 Task: Look for space in São Bento, Brazil from 4th September, 2023 to 10th September, 2023 for 1 adult in price range Rs.9000 to Rs.17000. Place can be private room with 1  bedroom having 1 bed and 1 bathroom. Property type can be hotel. Booking option can be shelf check-in. Required host language is Spanish.
Action: Mouse moved to (624, 115)
Screenshot: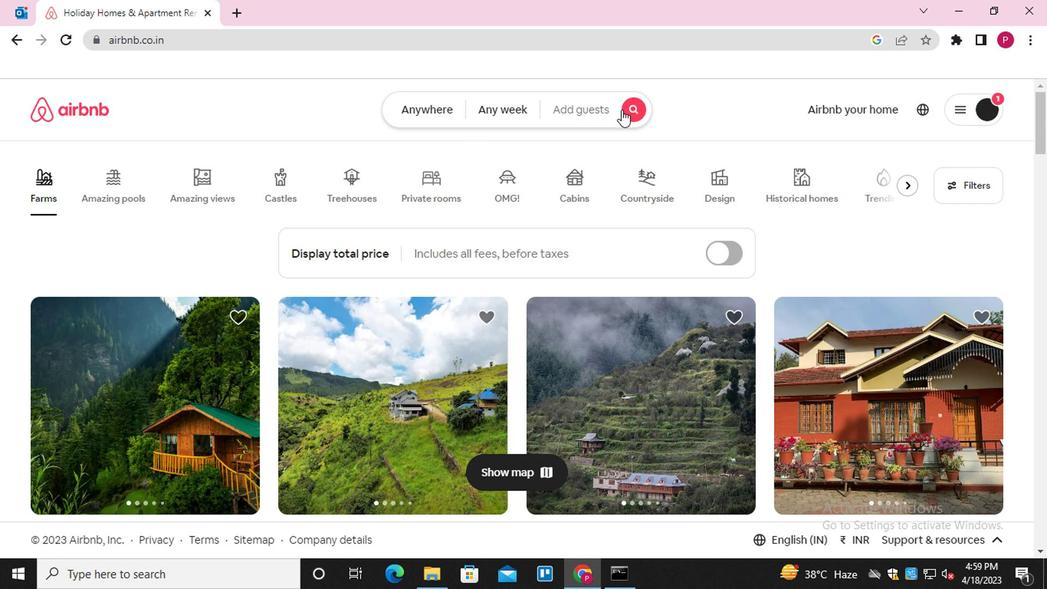 
Action: Mouse pressed left at (624, 115)
Screenshot: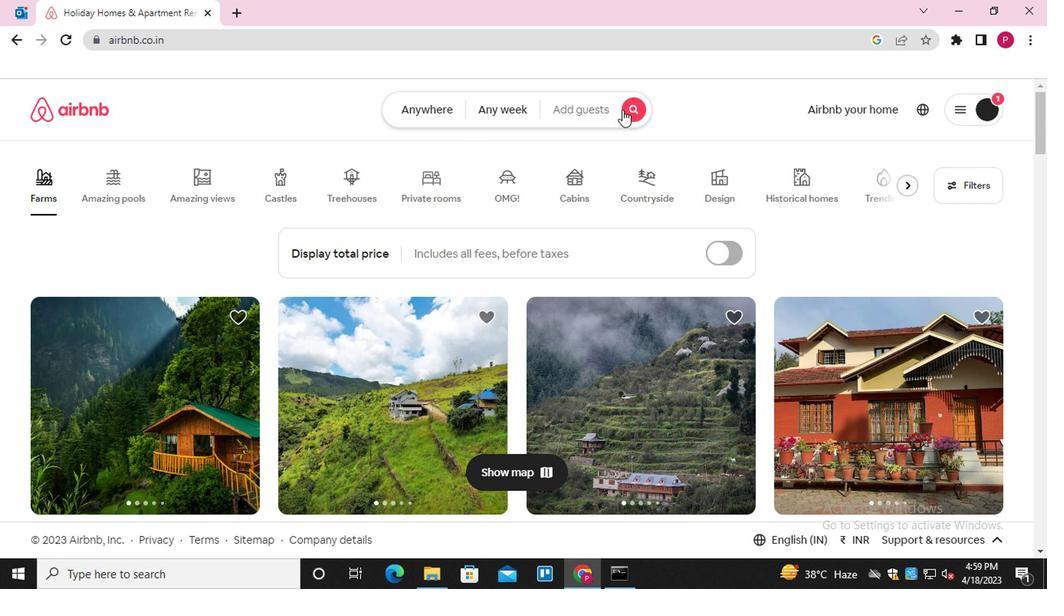 
Action: Mouse moved to (330, 181)
Screenshot: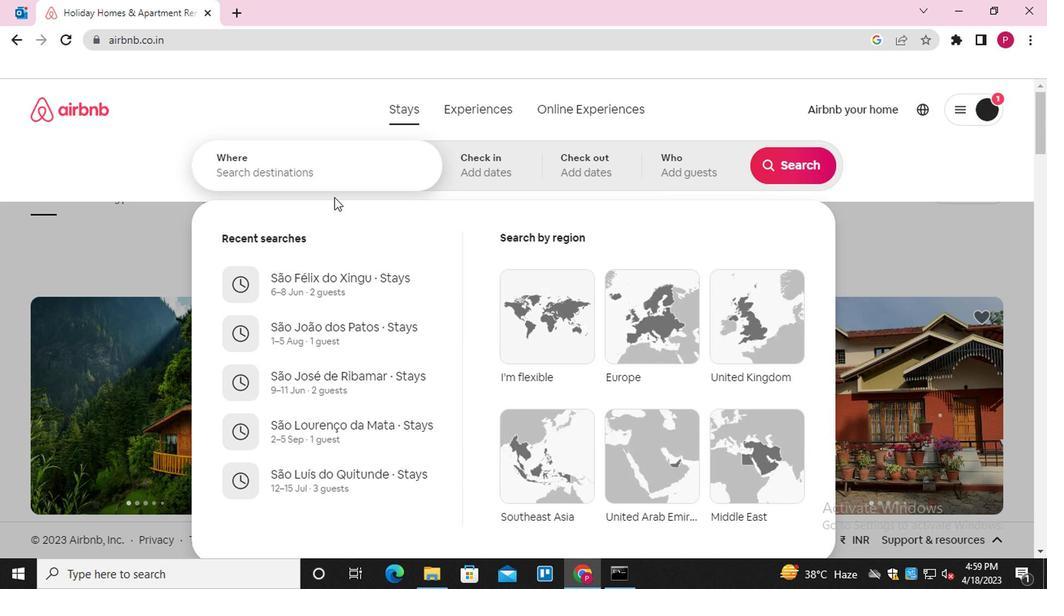 
Action: Mouse pressed left at (330, 181)
Screenshot: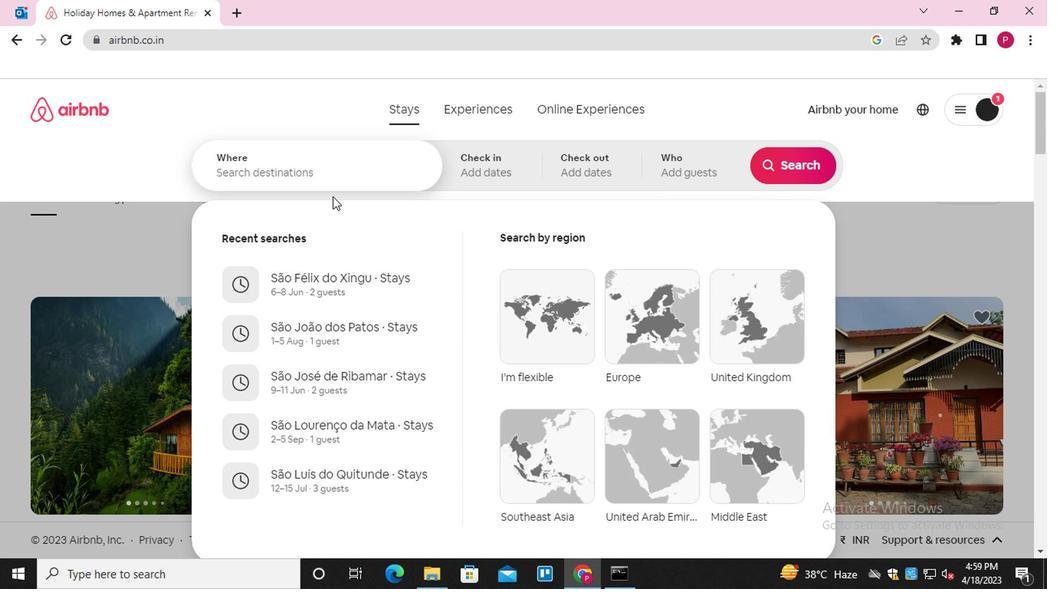 
Action: Mouse moved to (329, 183)
Screenshot: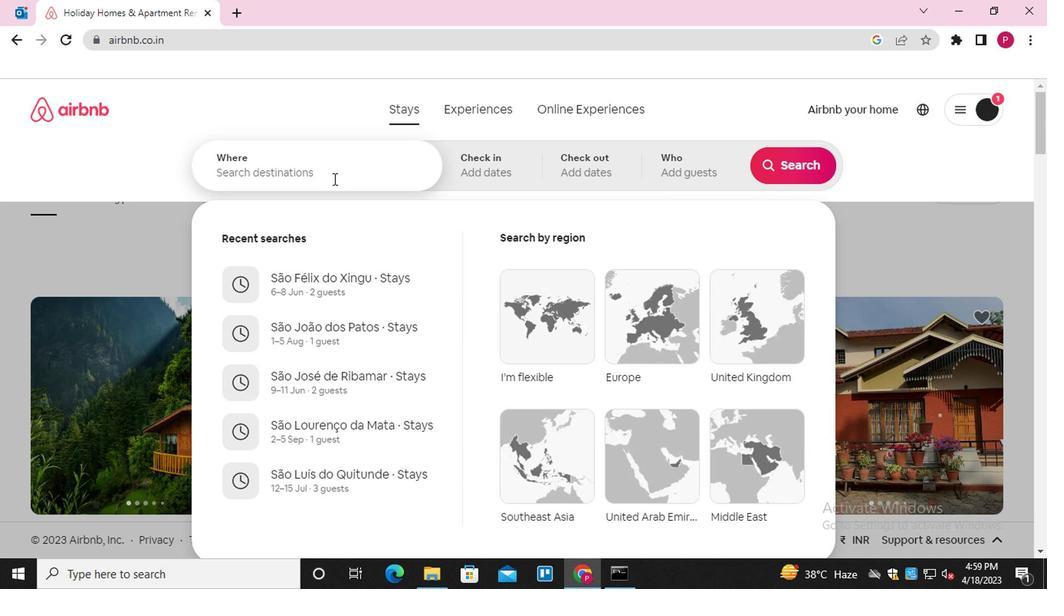 
Action: Key pressed <Key.shift>SAO<Key.space><Key.shift>BENTO
Screenshot: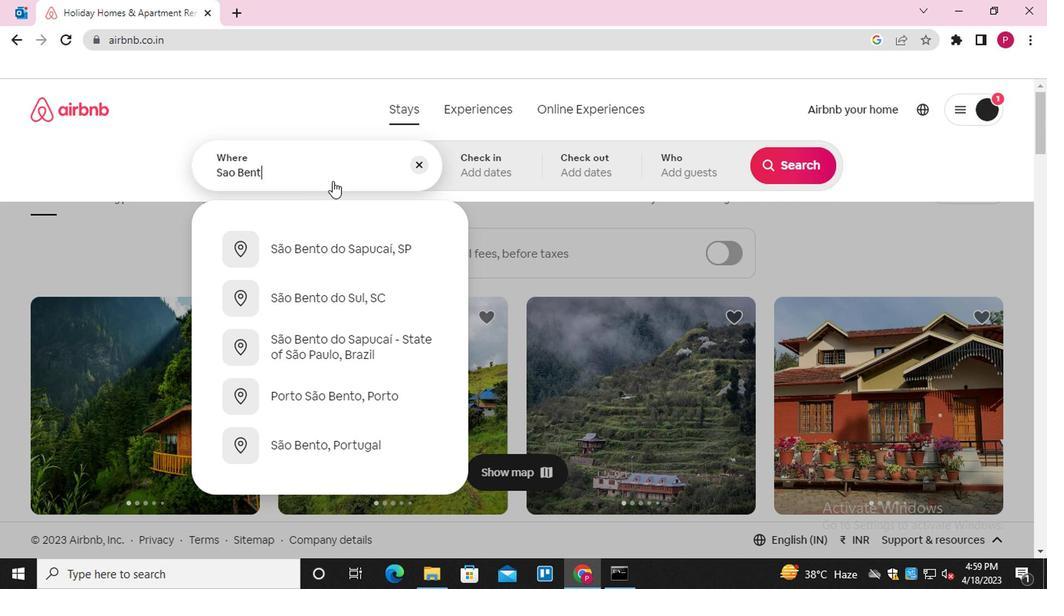 
Action: Mouse moved to (316, 229)
Screenshot: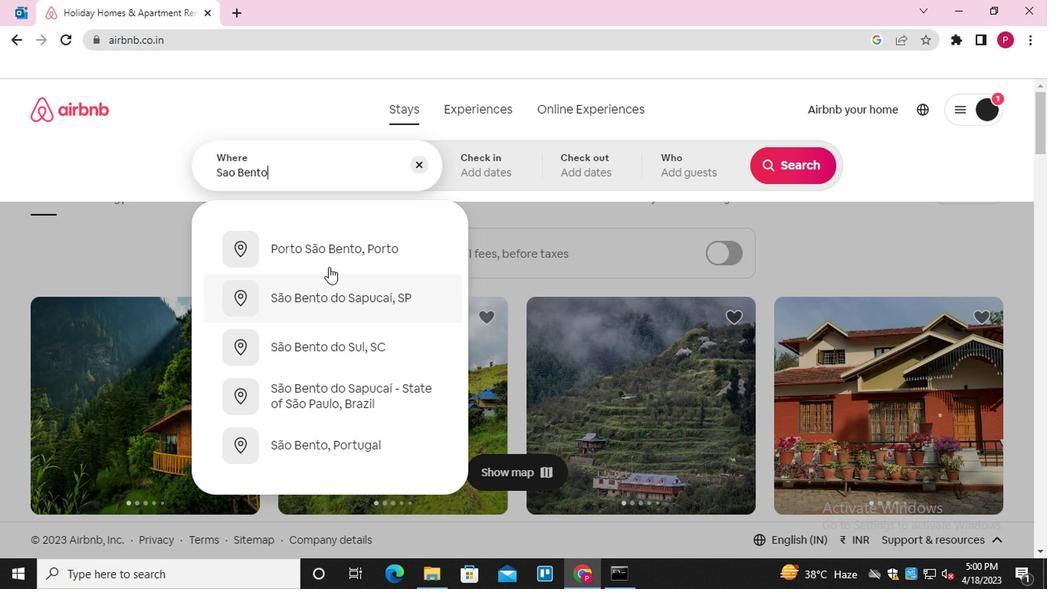 
Action: Key pressed ,<Key.shift>BRAZIL<Key.enter>
Screenshot: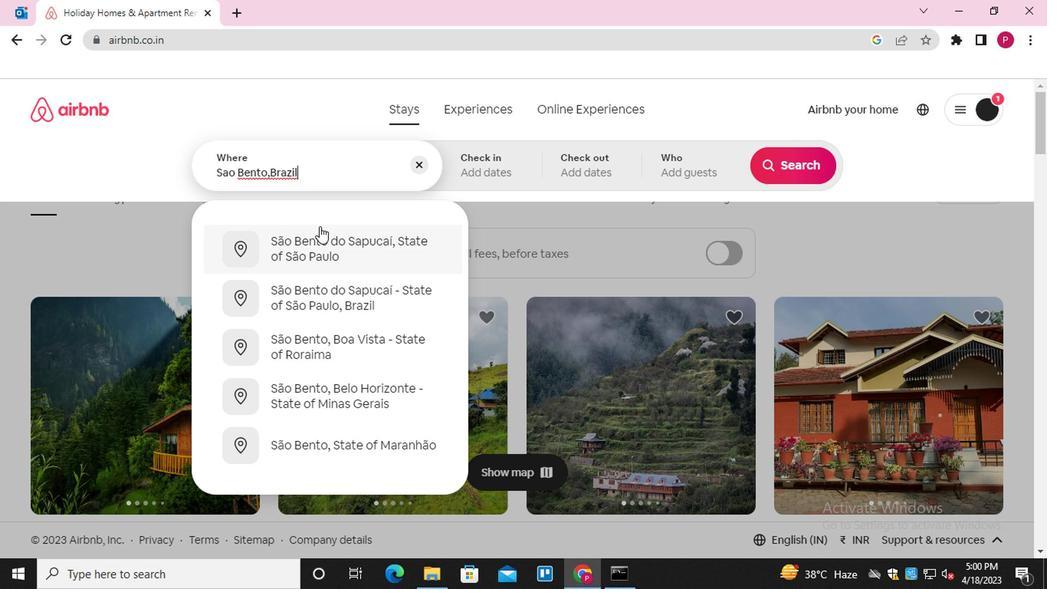 
Action: Mouse moved to (777, 284)
Screenshot: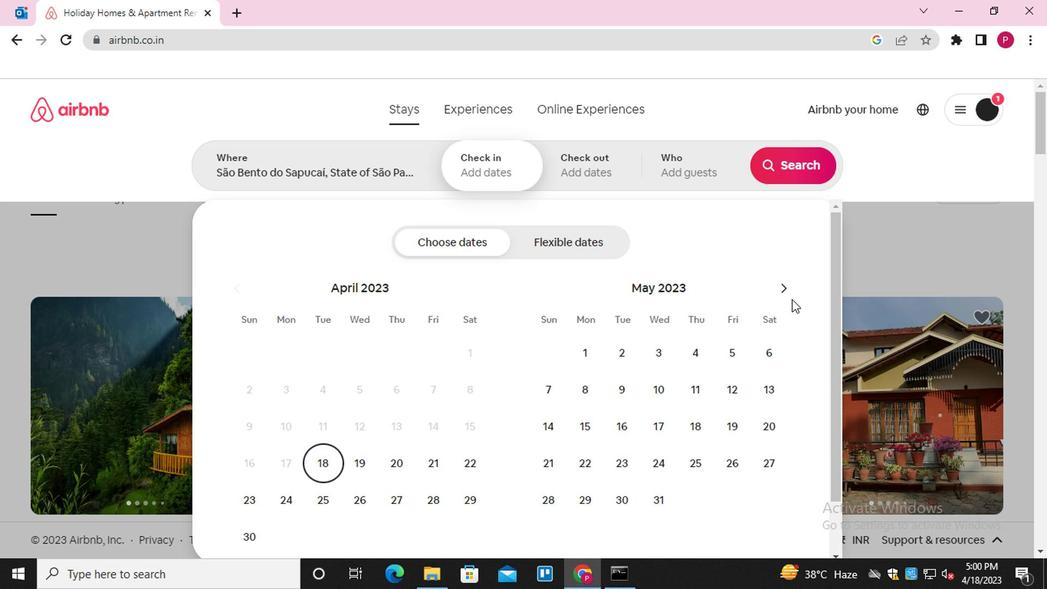 
Action: Mouse pressed left at (777, 284)
Screenshot: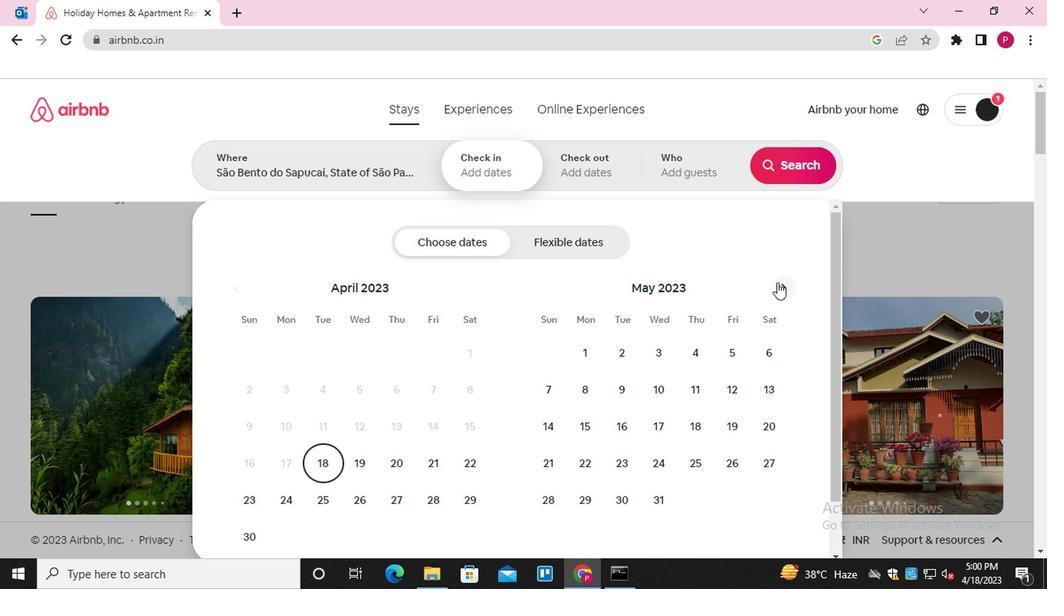
Action: Mouse pressed left at (777, 284)
Screenshot: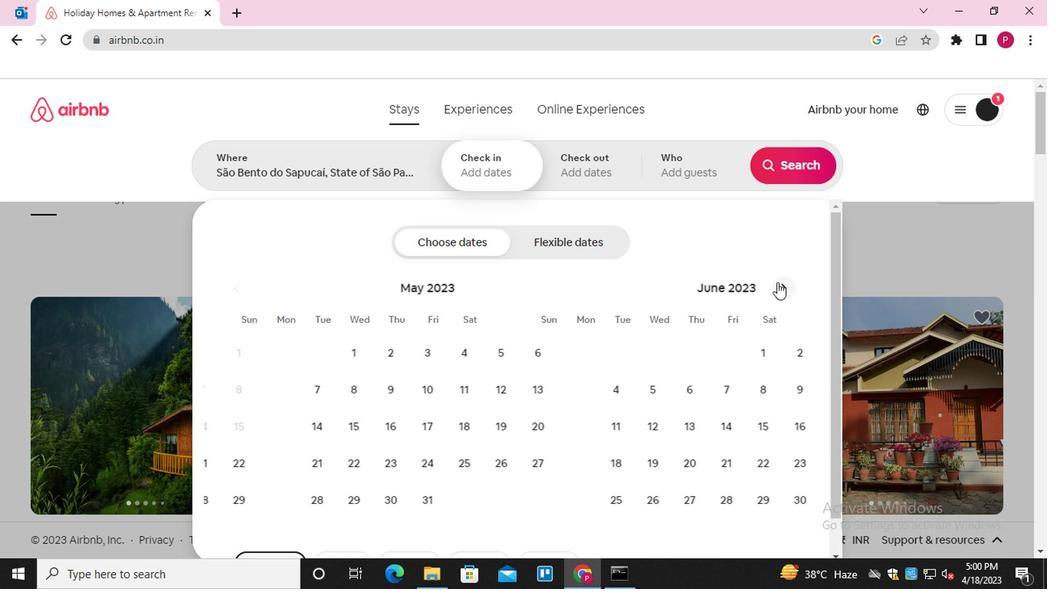 
Action: Mouse pressed left at (777, 284)
Screenshot: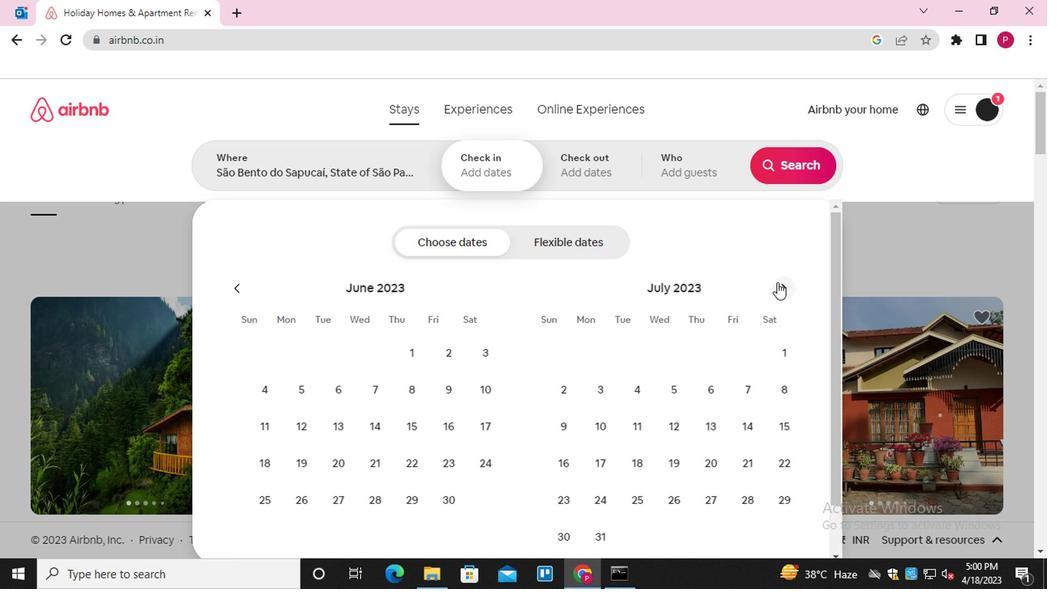 
Action: Mouse pressed left at (777, 284)
Screenshot: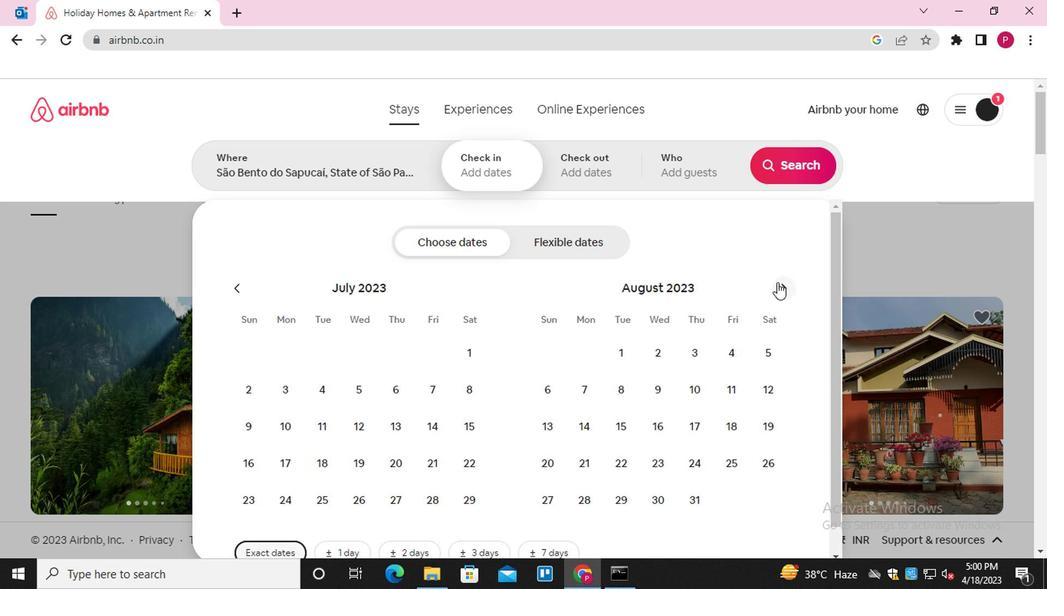 
Action: Mouse moved to (591, 388)
Screenshot: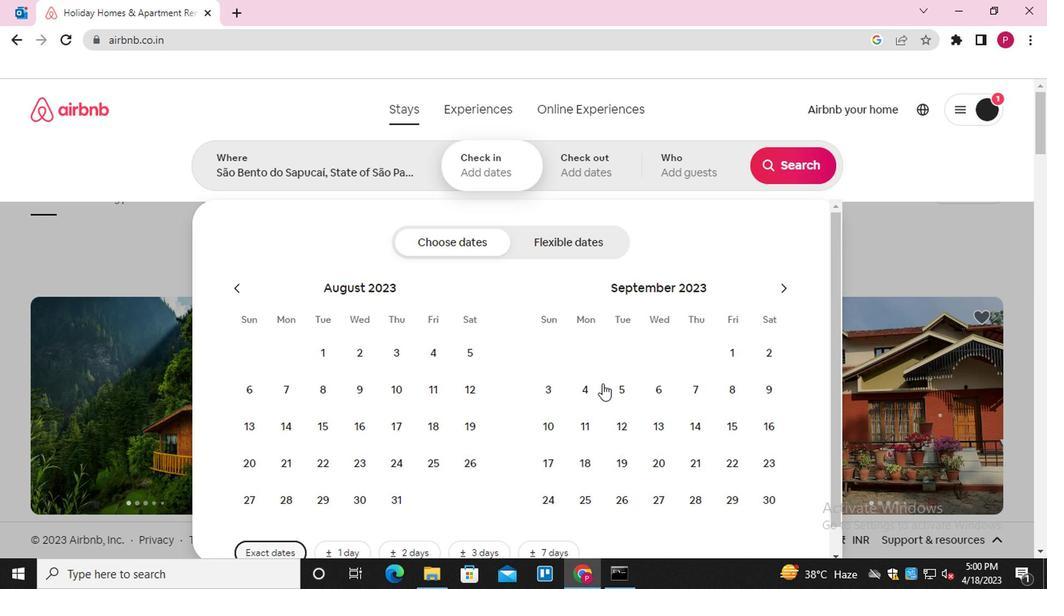 
Action: Mouse pressed left at (591, 388)
Screenshot: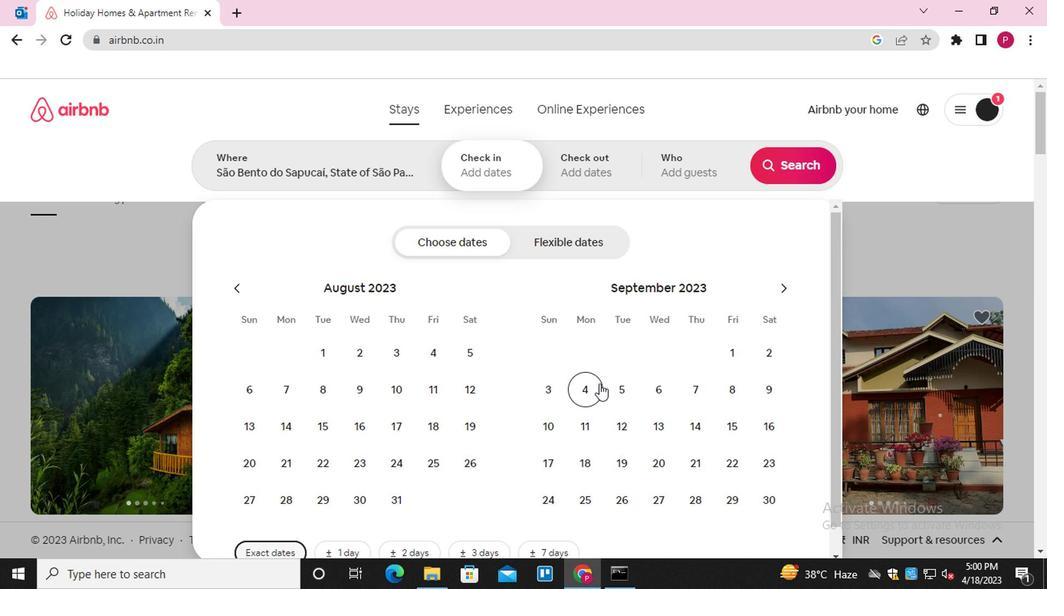 
Action: Mouse moved to (546, 413)
Screenshot: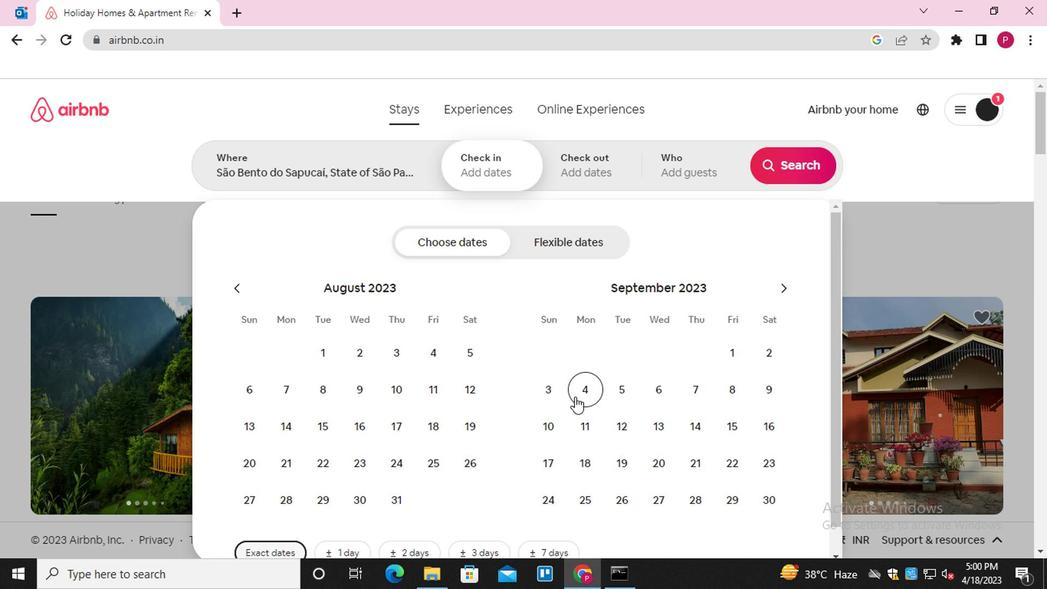 
Action: Mouse pressed left at (546, 413)
Screenshot: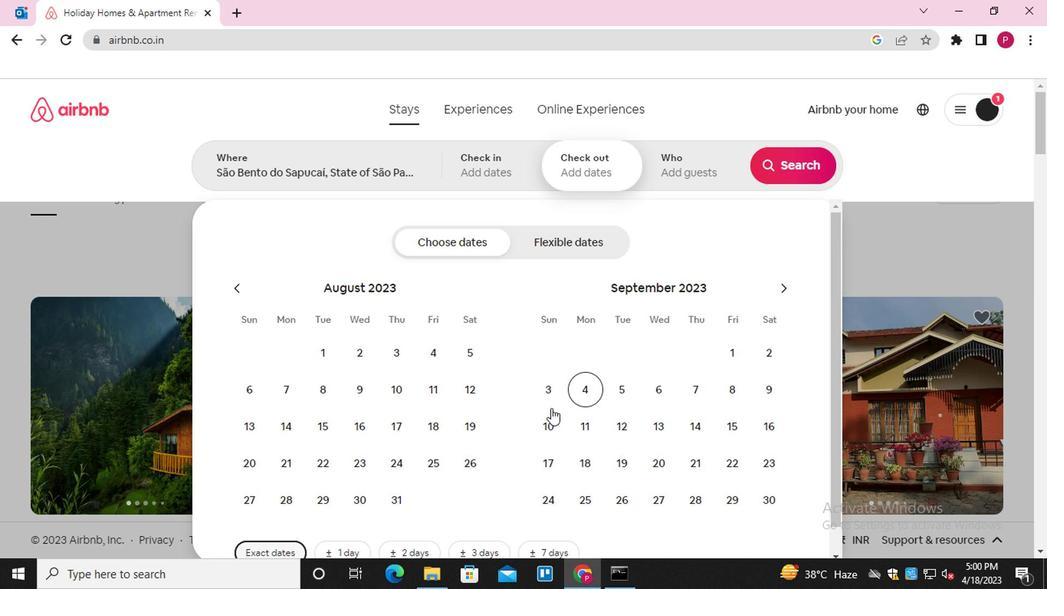 
Action: Mouse moved to (675, 167)
Screenshot: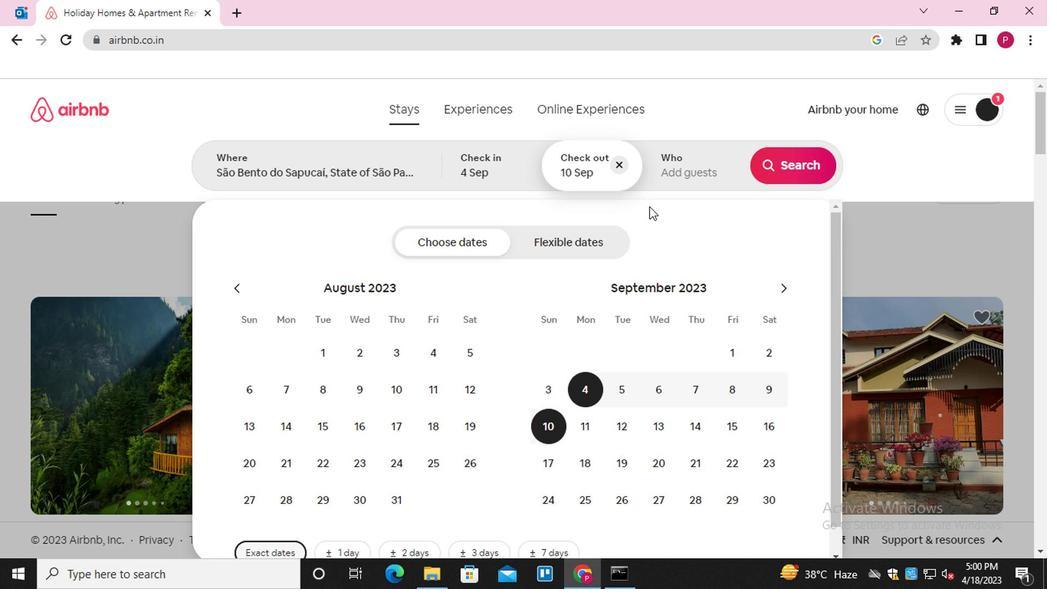 
Action: Mouse pressed left at (675, 167)
Screenshot: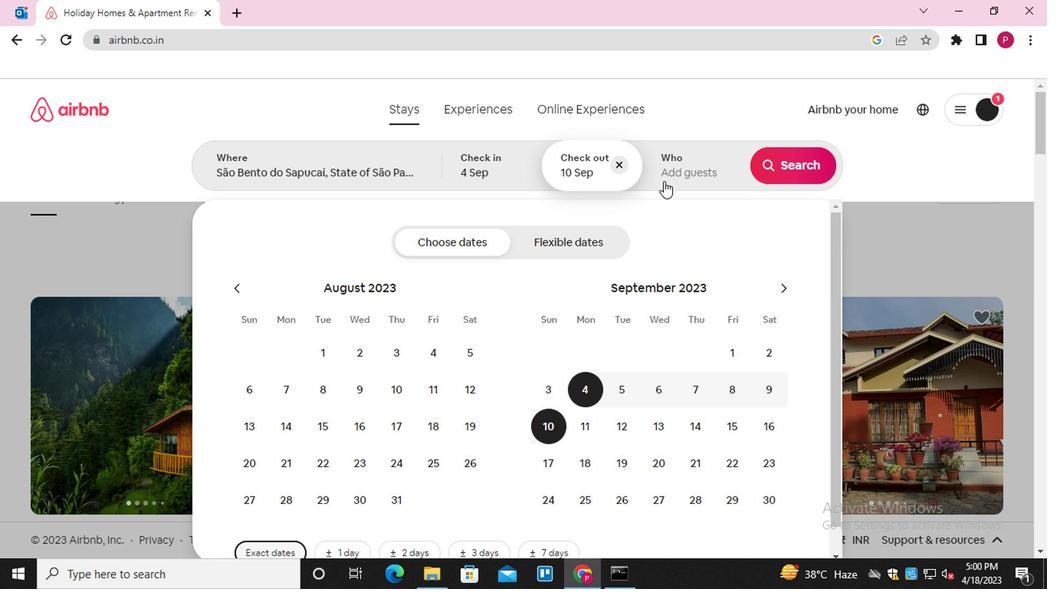 
Action: Mouse moved to (796, 258)
Screenshot: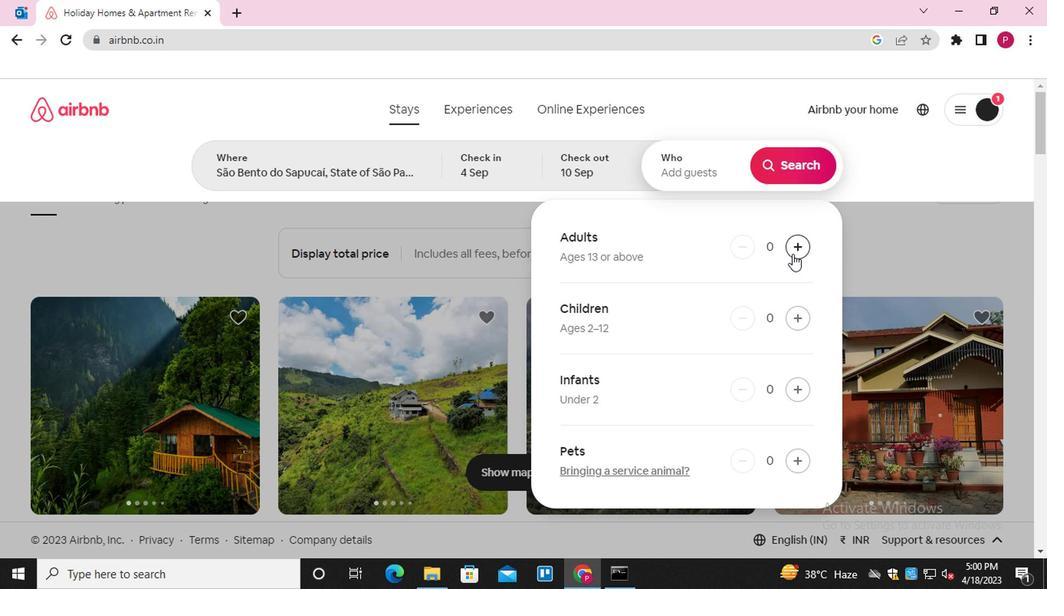 
Action: Mouse pressed left at (796, 258)
Screenshot: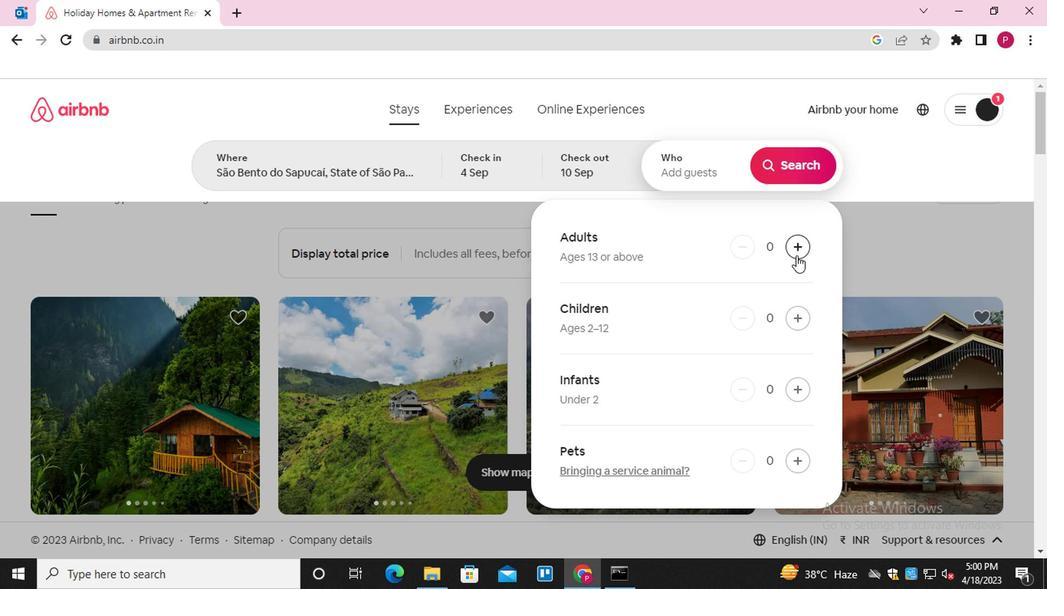 
Action: Mouse moved to (803, 167)
Screenshot: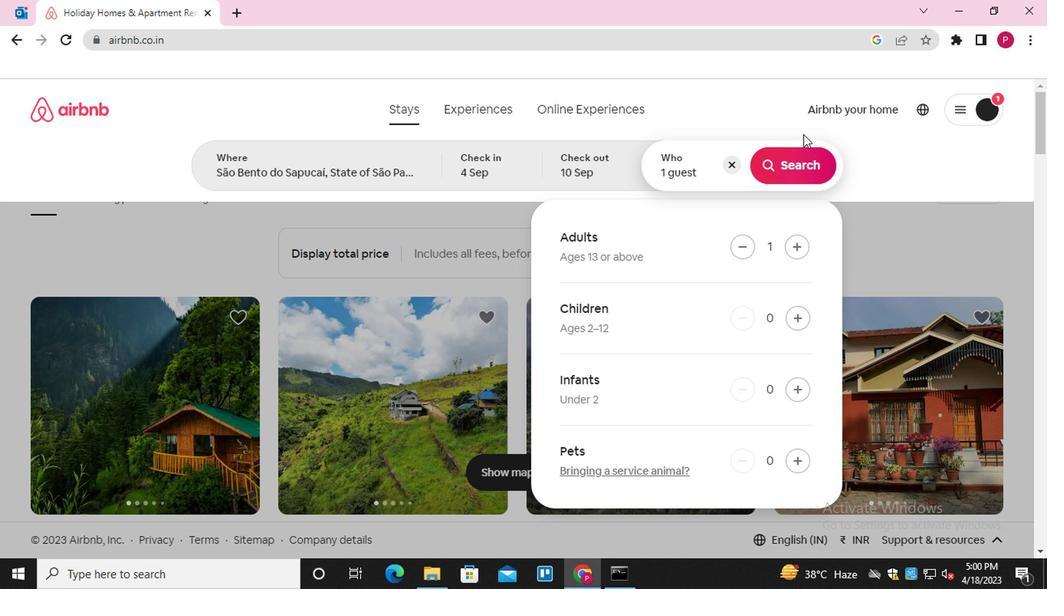 
Action: Mouse pressed left at (803, 167)
Screenshot: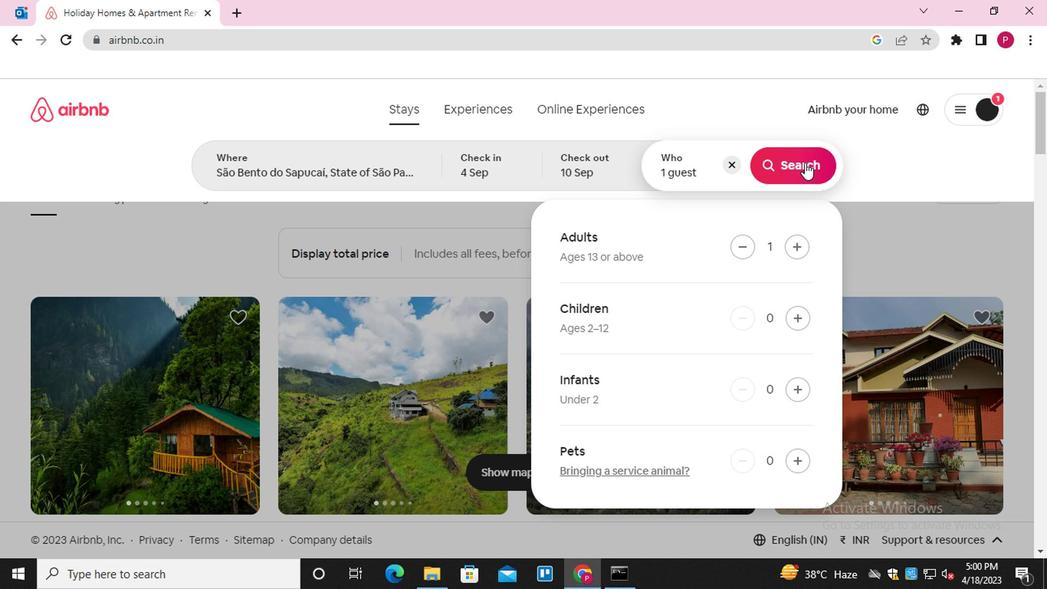 
Action: Mouse moved to (962, 171)
Screenshot: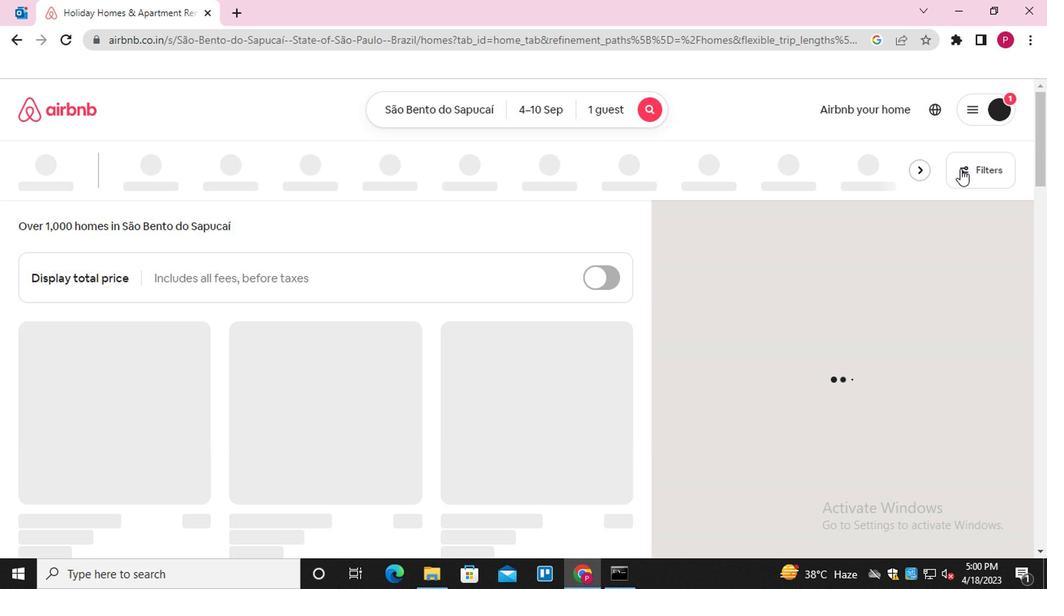 
Action: Mouse pressed left at (962, 171)
Screenshot: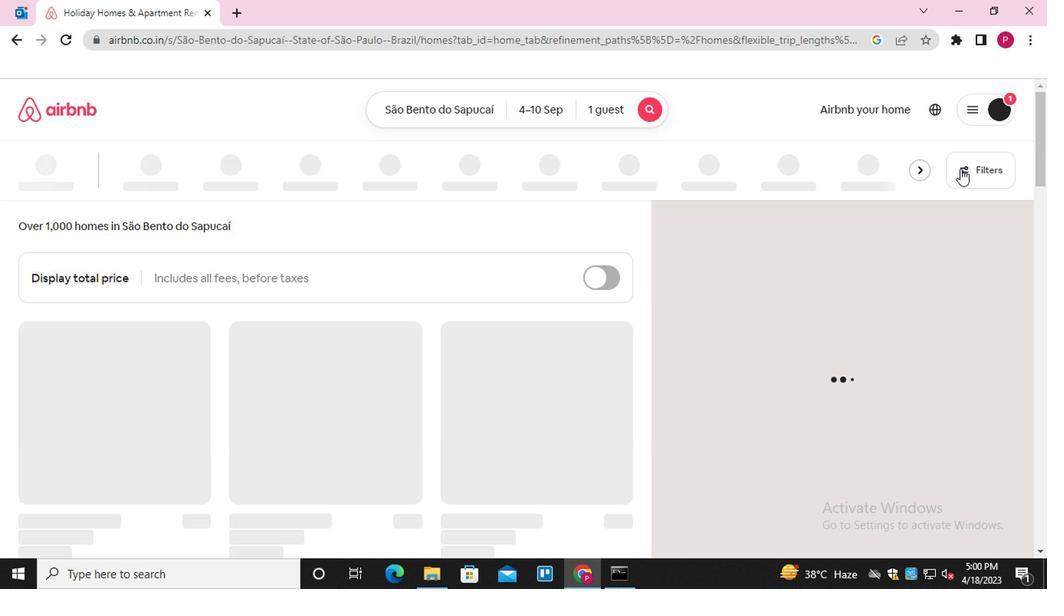 
Action: Mouse moved to (320, 364)
Screenshot: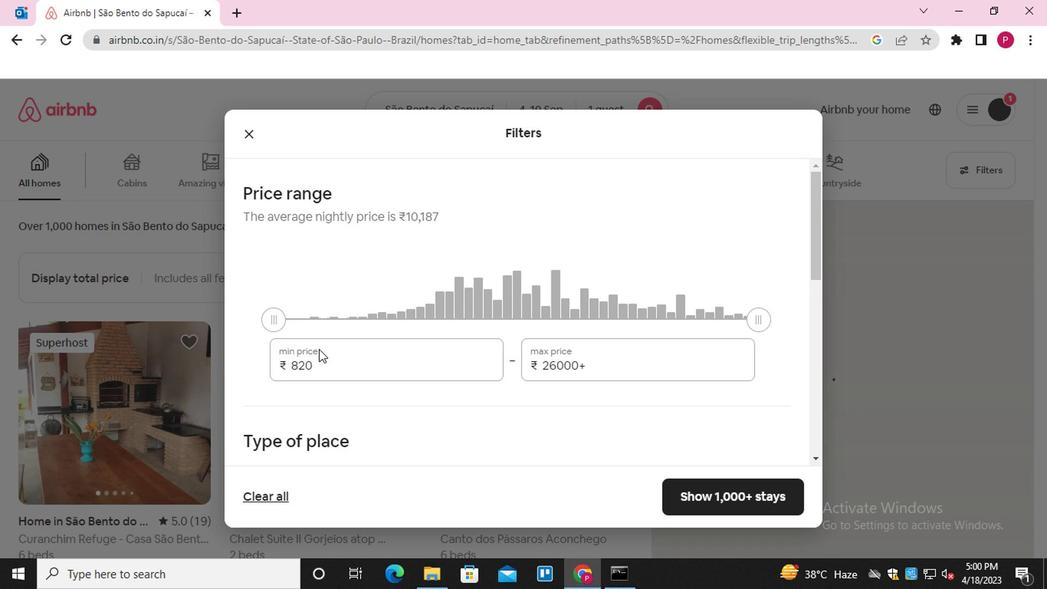 
Action: Mouse pressed left at (320, 364)
Screenshot: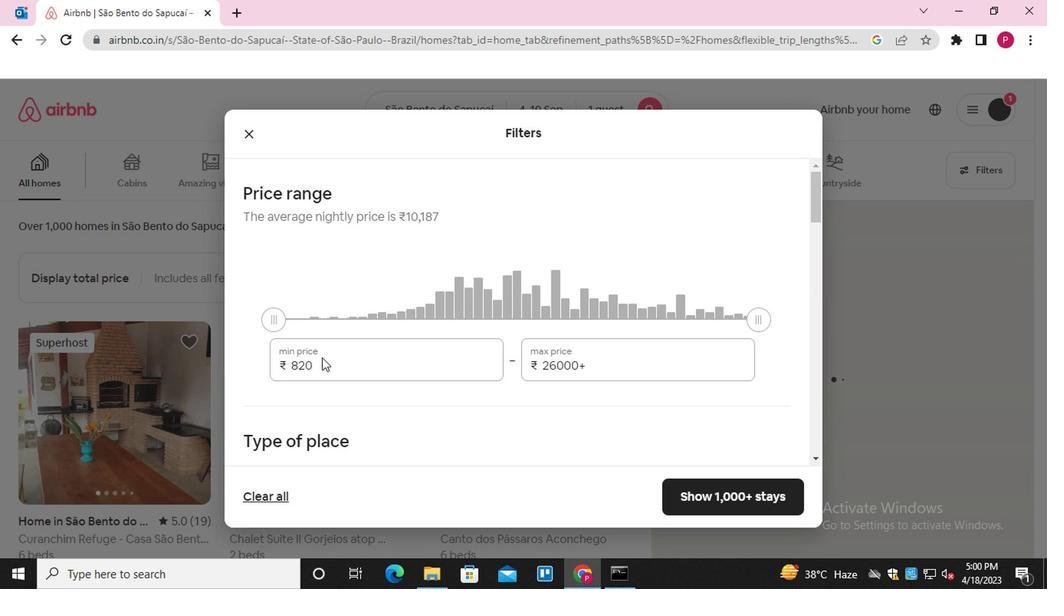 
Action: Mouse pressed left at (320, 364)
Screenshot: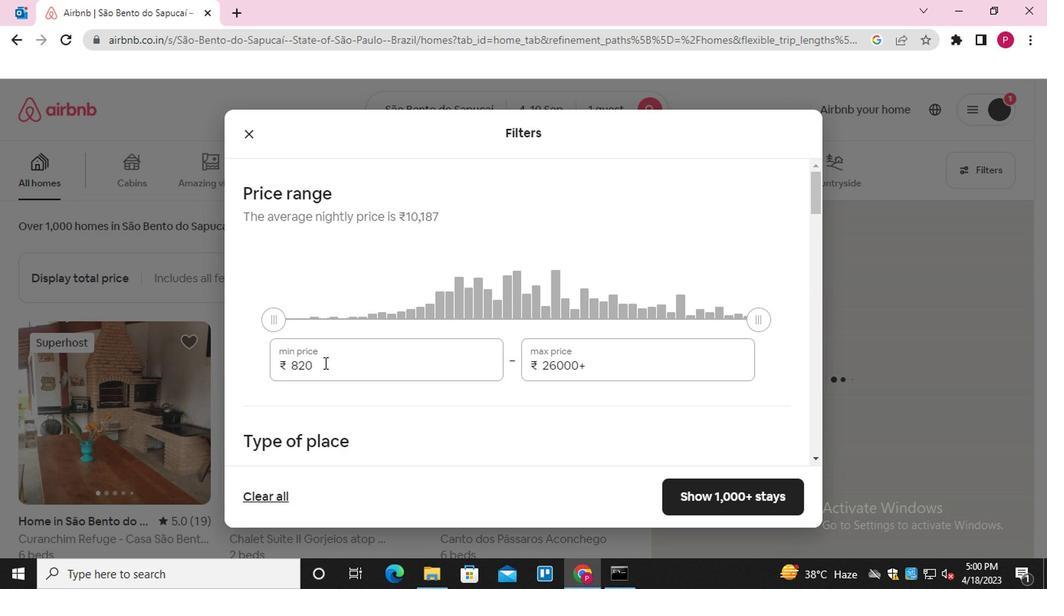 
Action: Key pressed 9
Screenshot: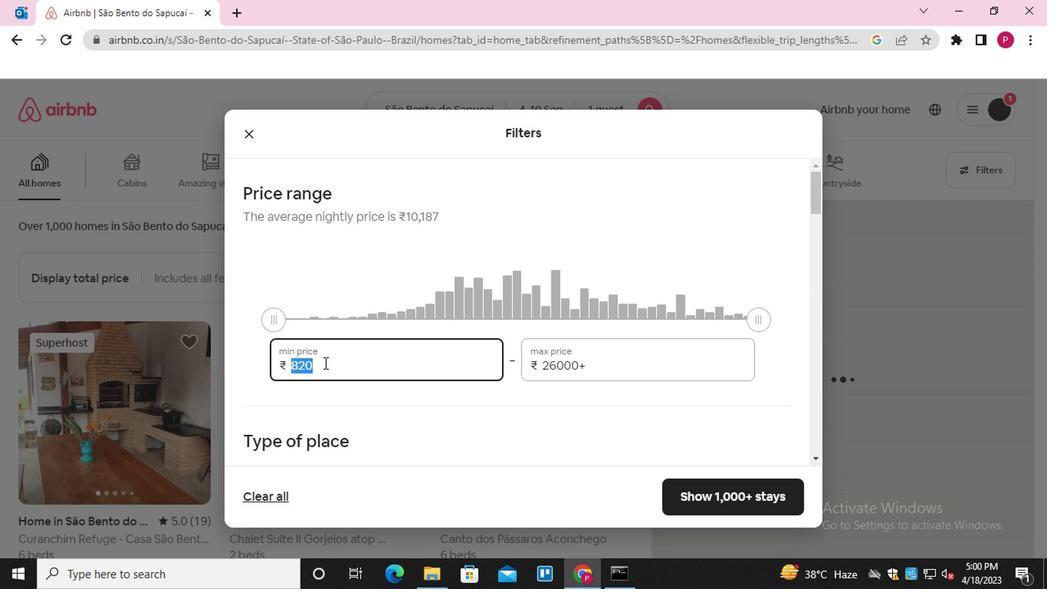 
Action: Mouse moved to (322, 365)
Screenshot: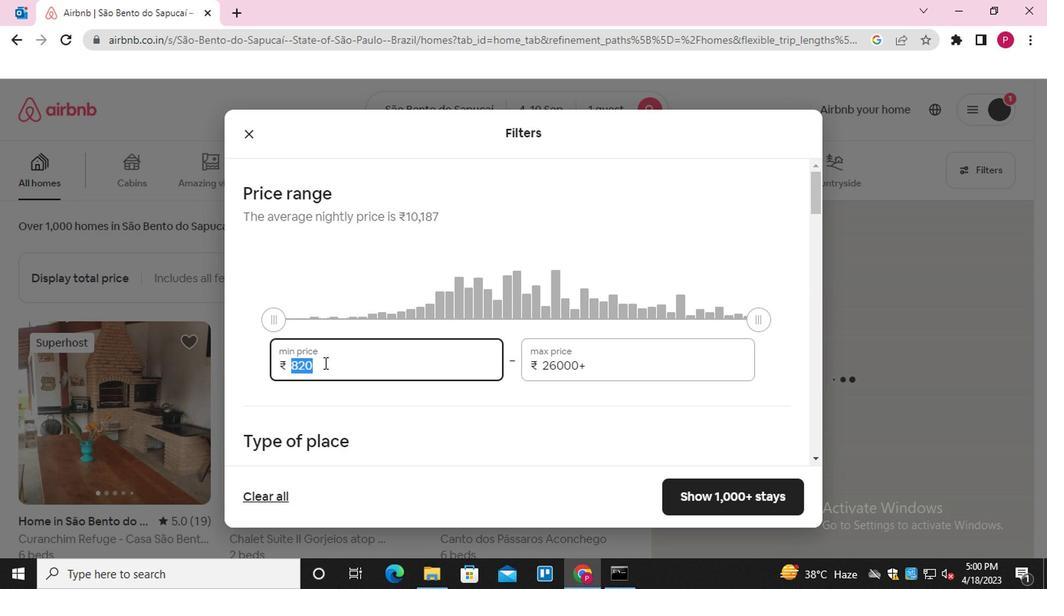 
Action: Key pressed -000<Key.backspace><Key.backspace><Key.backspace><Key.backspace>000<Key.tab>17000
Screenshot: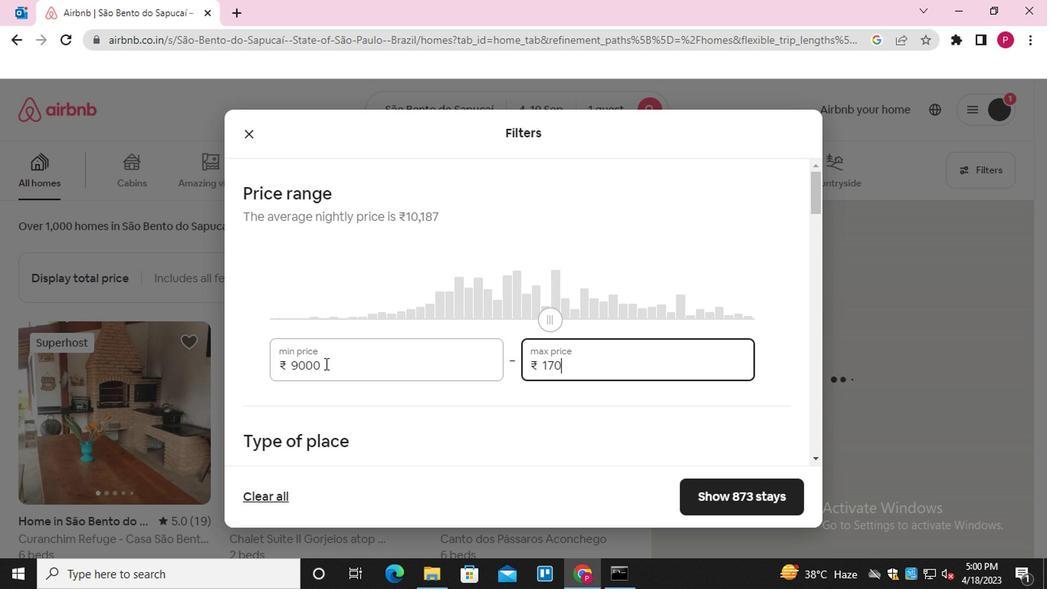 
Action: Mouse moved to (311, 409)
Screenshot: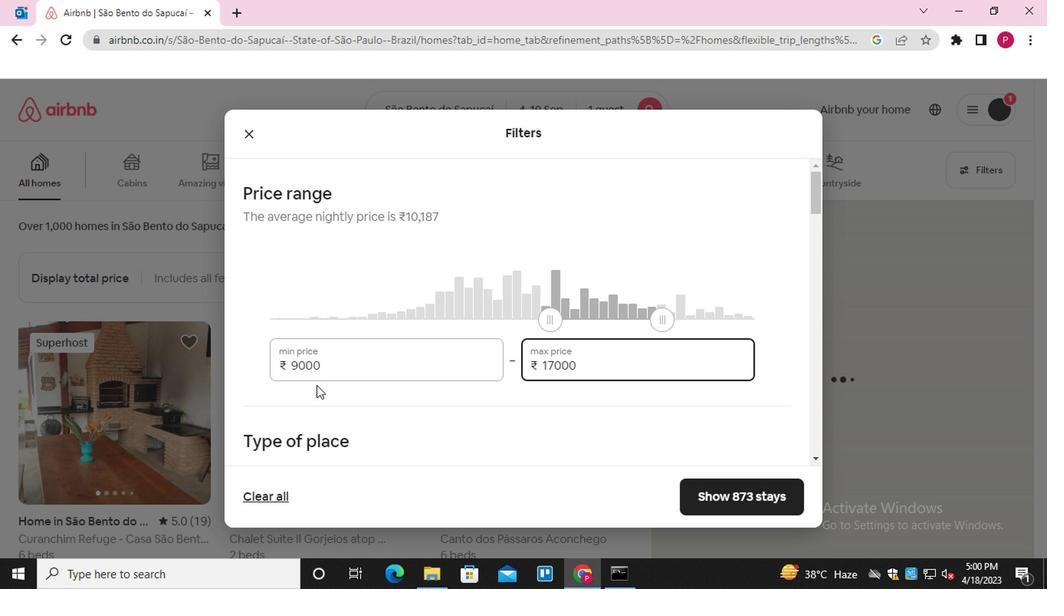 
Action: Mouse scrolled (311, 409) with delta (0, 0)
Screenshot: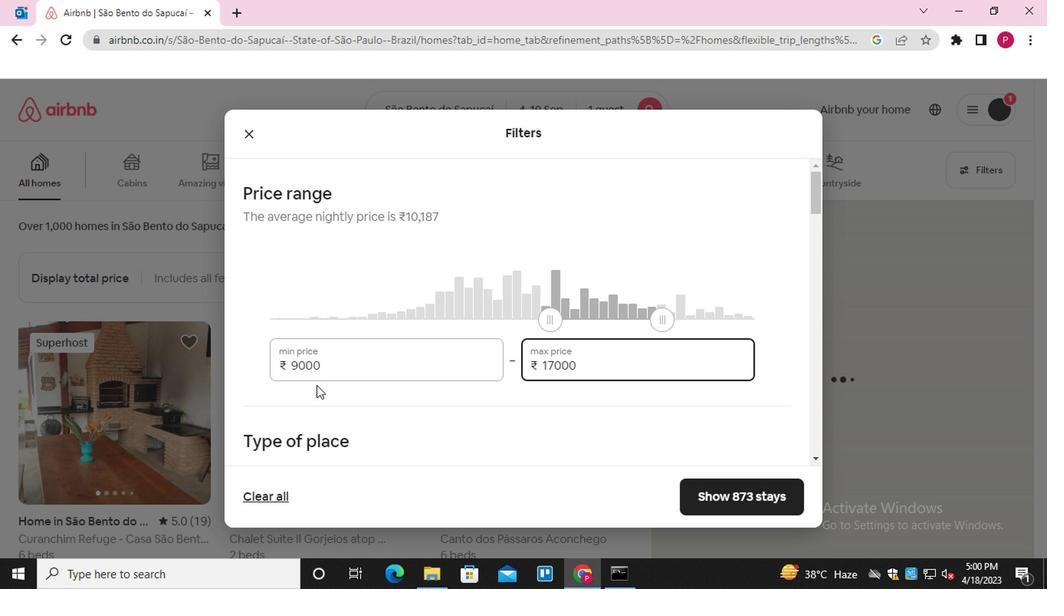 
Action: Mouse scrolled (311, 409) with delta (0, 0)
Screenshot: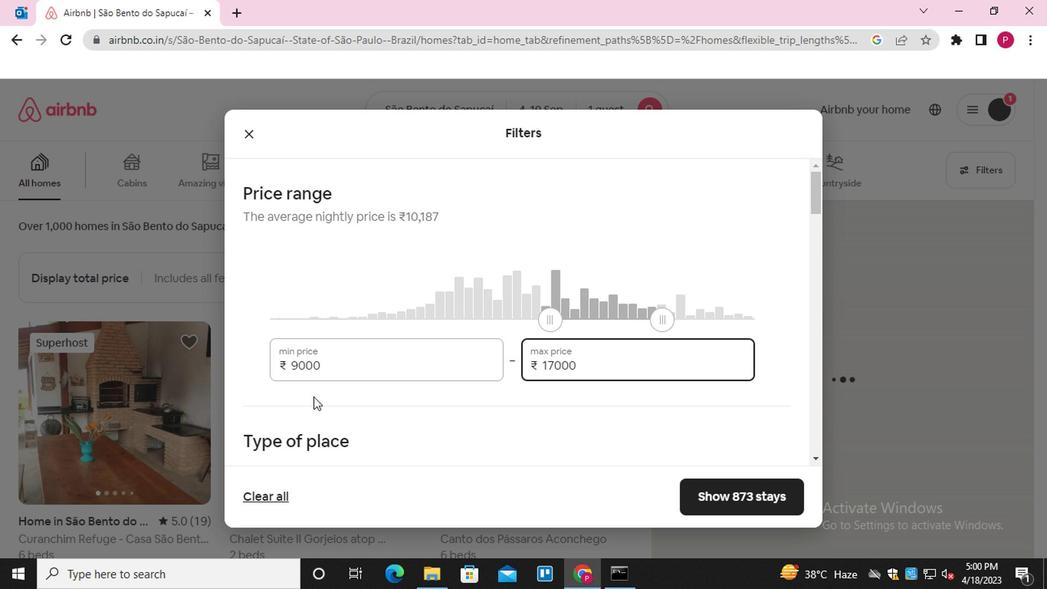 
Action: Mouse scrolled (311, 409) with delta (0, 0)
Screenshot: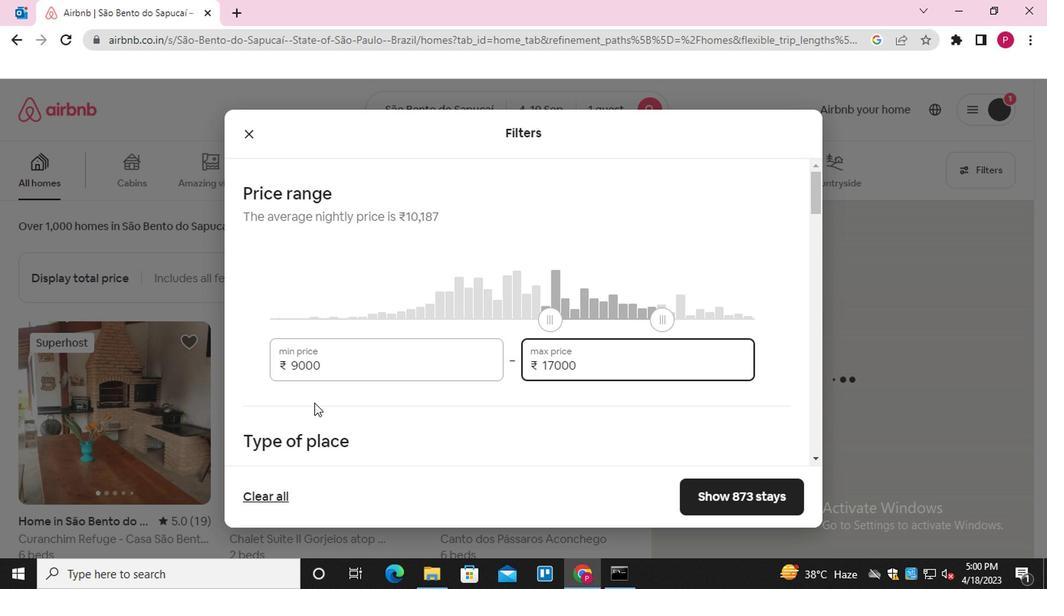 
Action: Mouse moved to (517, 265)
Screenshot: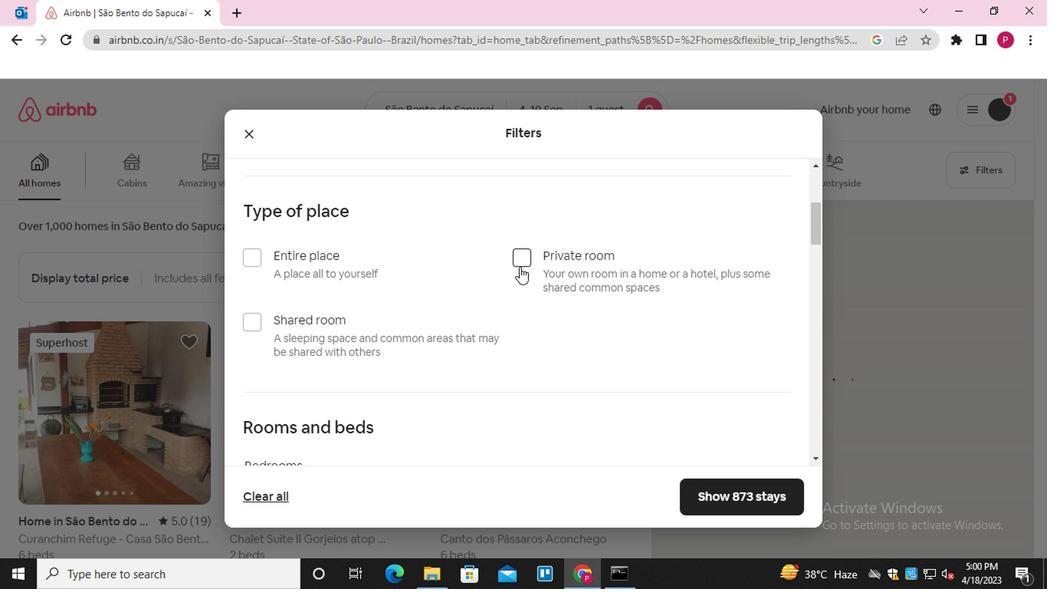 
Action: Mouse pressed left at (517, 265)
Screenshot: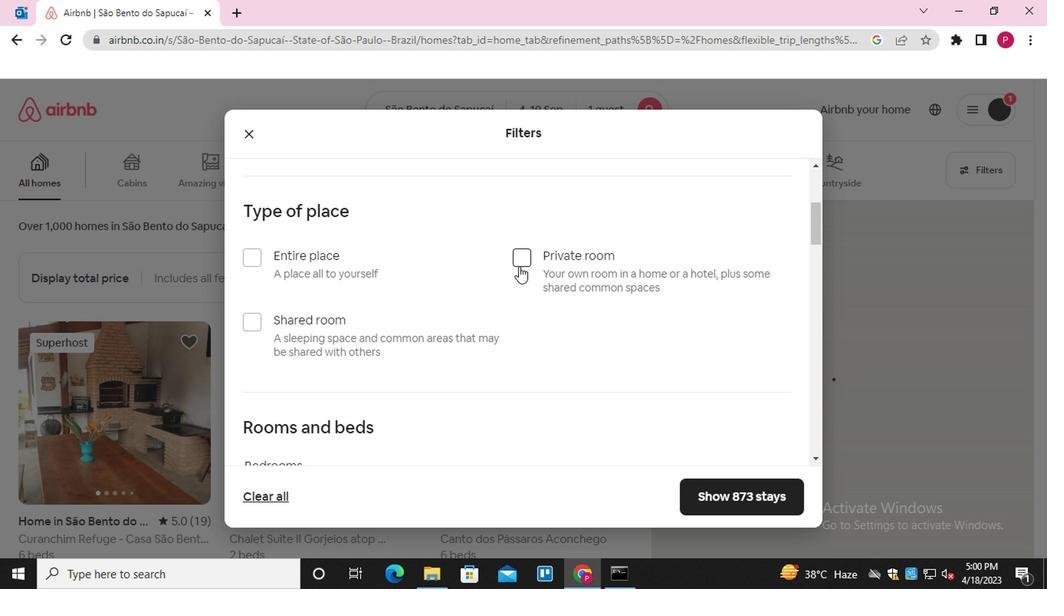 
Action: Mouse moved to (434, 403)
Screenshot: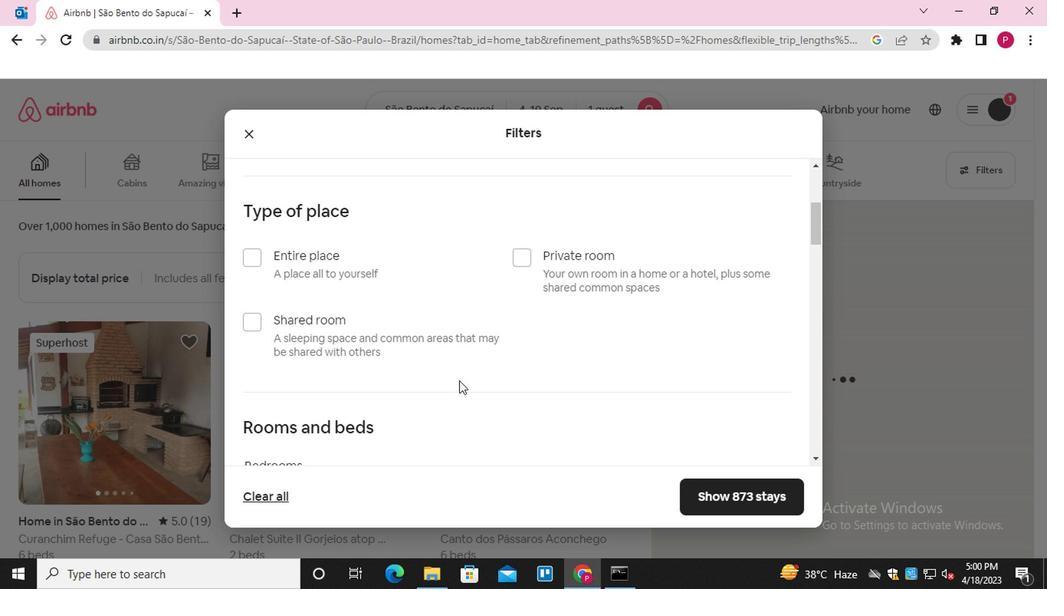 
Action: Mouse scrolled (434, 403) with delta (0, 0)
Screenshot: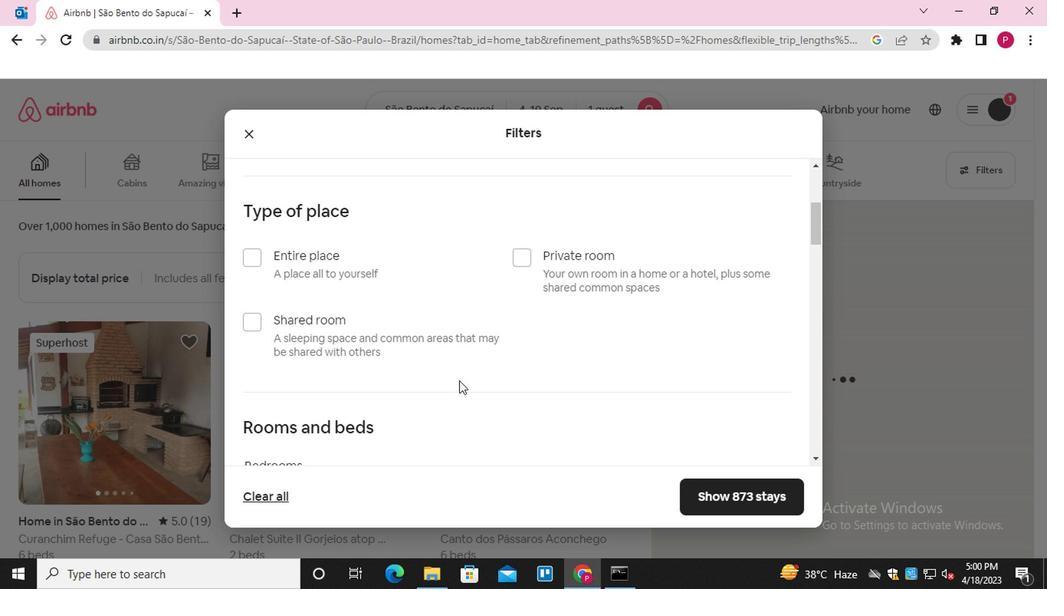 
Action: Mouse scrolled (434, 403) with delta (0, 0)
Screenshot: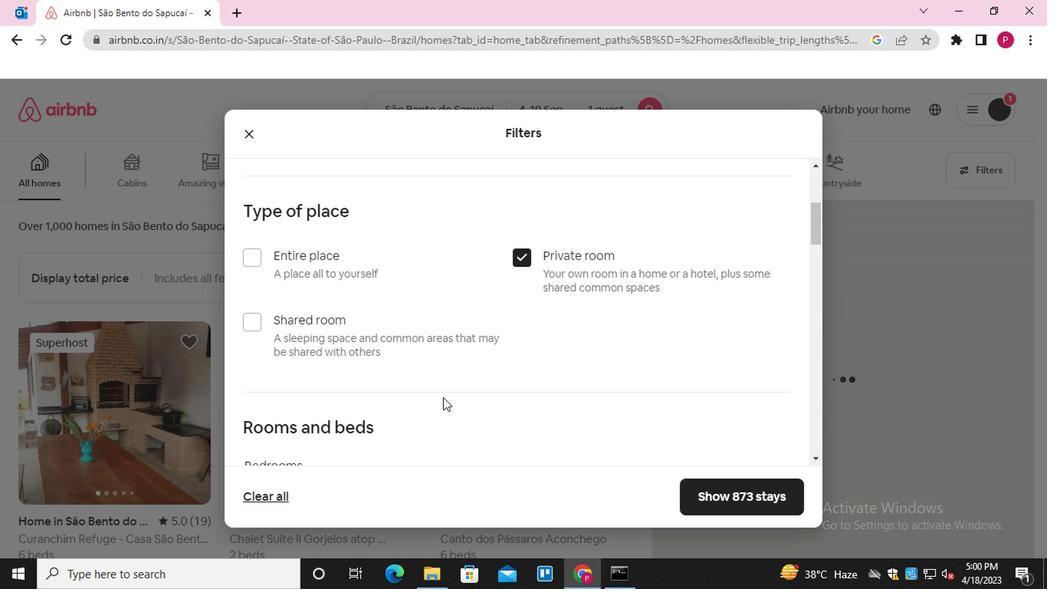 
Action: Mouse moved to (433, 403)
Screenshot: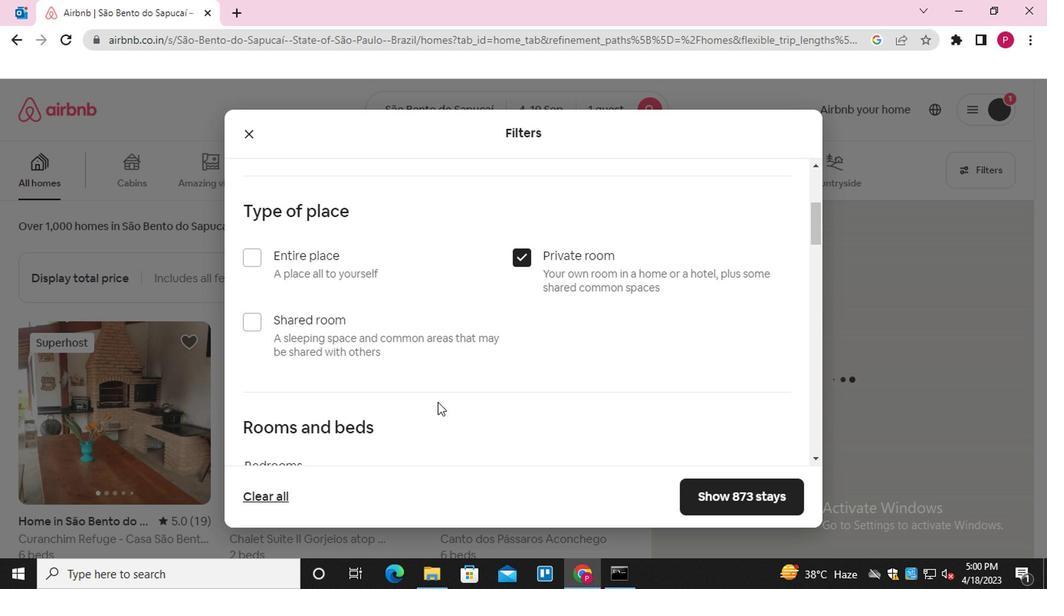 
Action: Mouse scrolled (433, 403) with delta (0, 0)
Screenshot: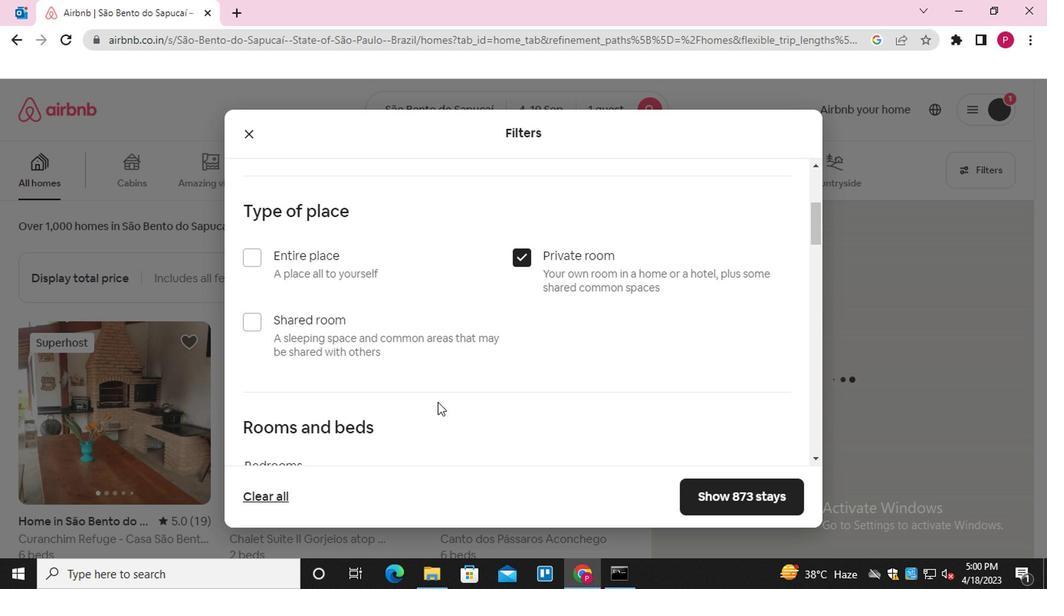 
Action: Mouse moved to (432, 403)
Screenshot: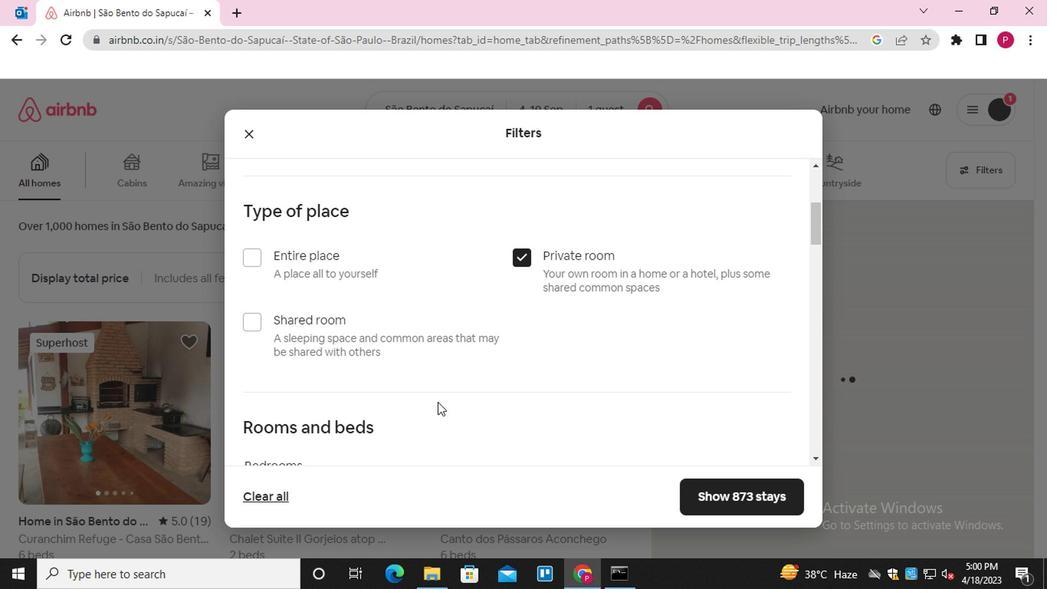 
Action: Mouse scrolled (432, 403) with delta (0, 0)
Screenshot: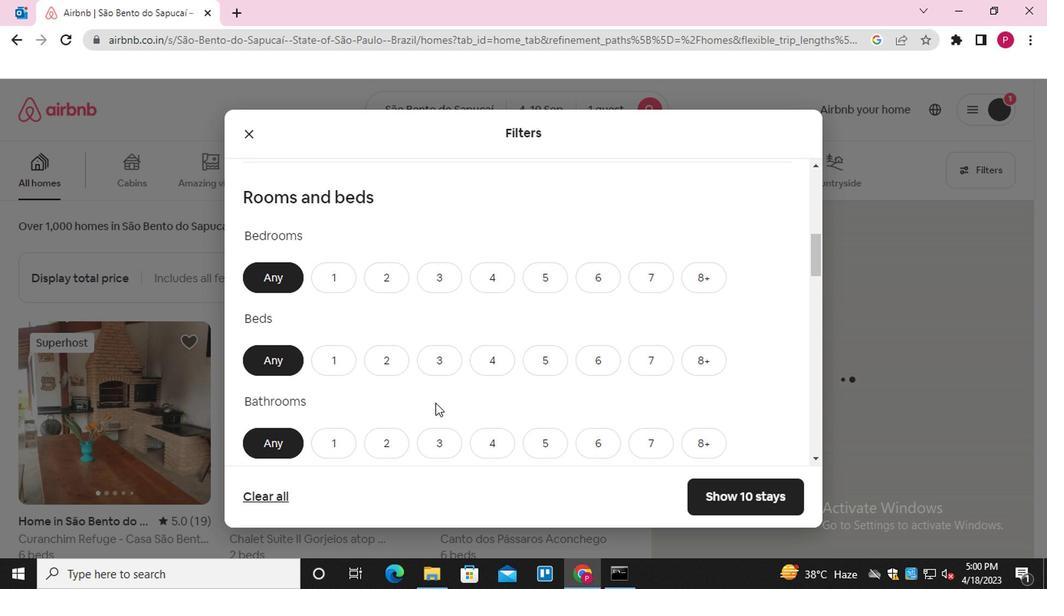 
Action: Mouse moved to (335, 213)
Screenshot: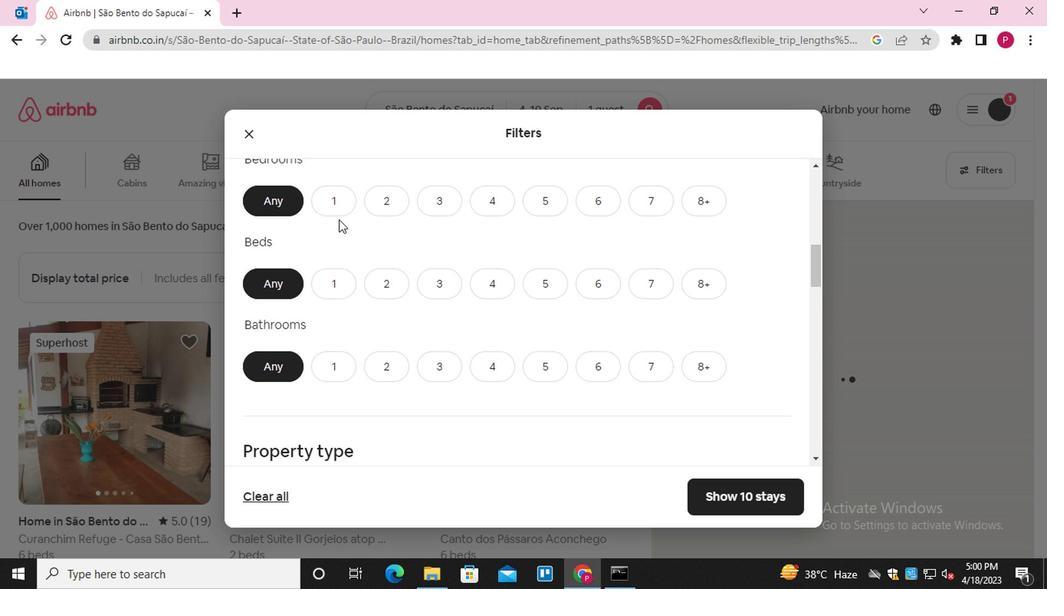 
Action: Mouse pressed left at (335, 213)
Screenshot: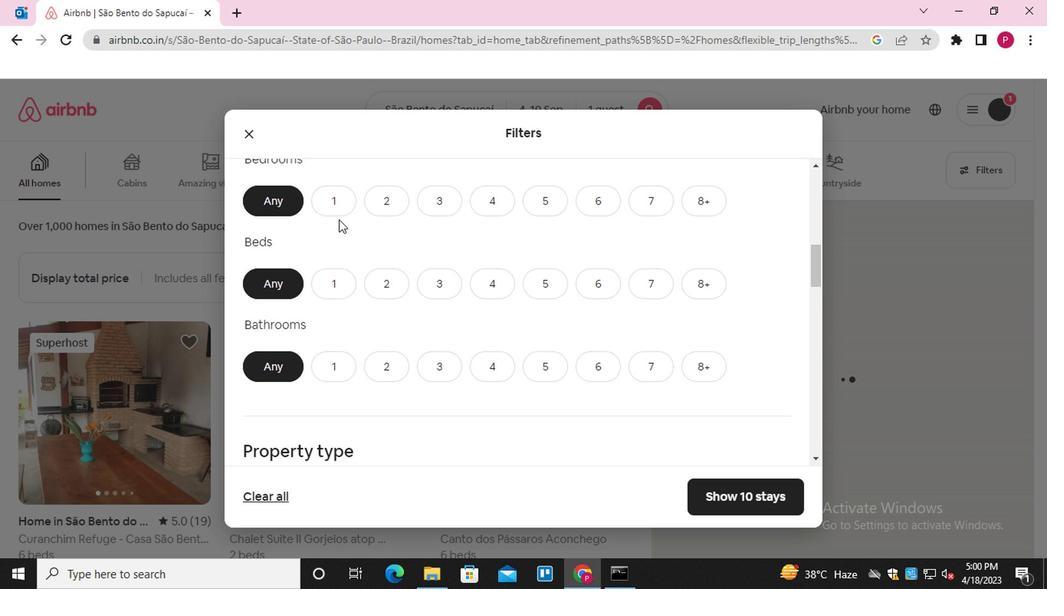 
Action: Mouse moved to (335, 292)
Screenshot: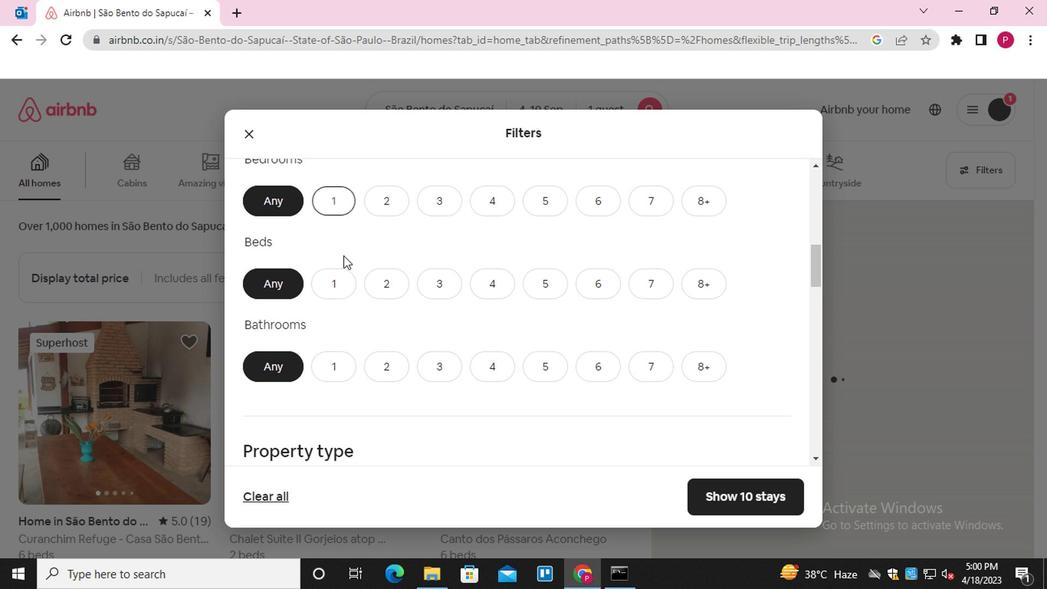 
Action: Mouse pressed left at (335, 292)
Screenshot: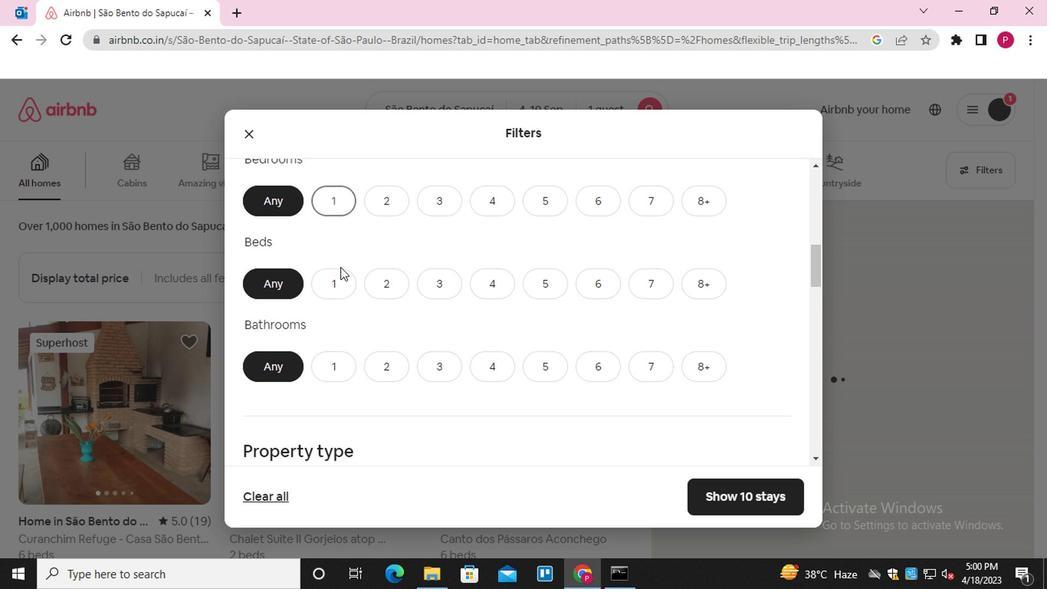 
Action: Mouse moved to (329, 370)
Screenshot: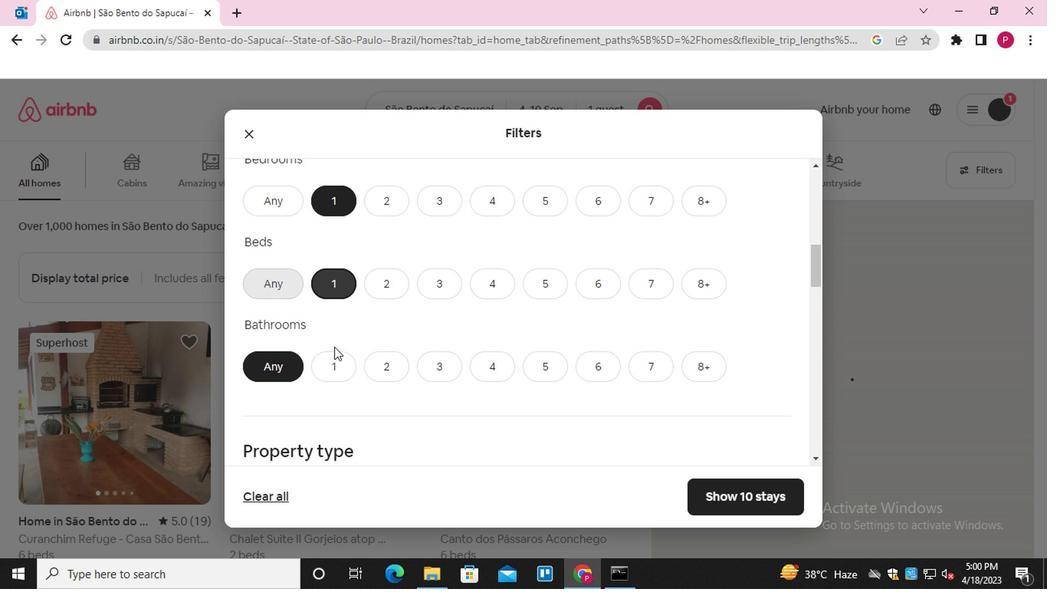 
Action: Mouse pressed left at (329, 370)
Screenshot: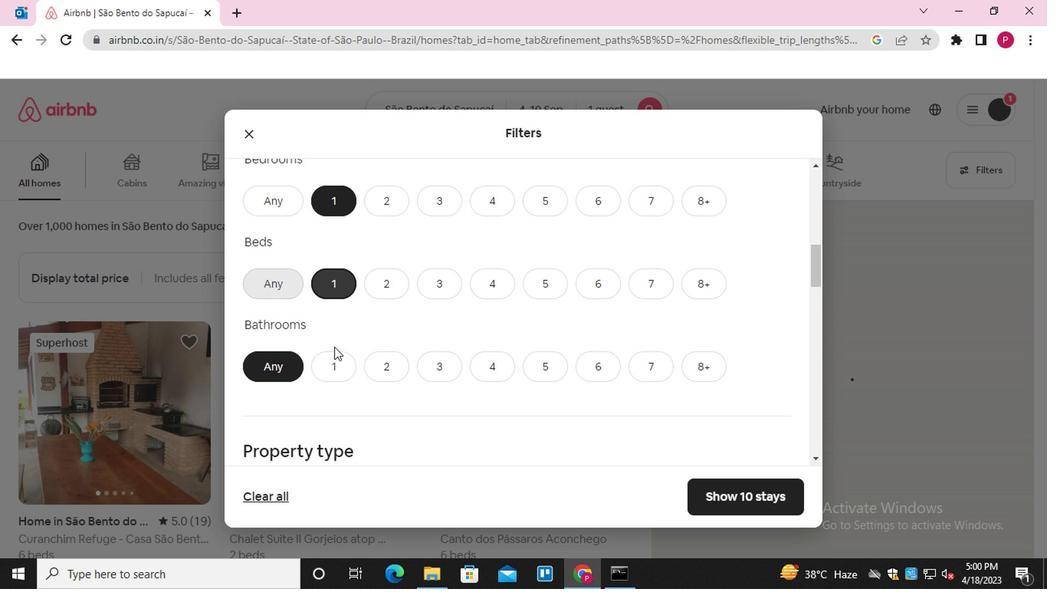 
Action: Mouse moved to (355, 366)
Screenshot: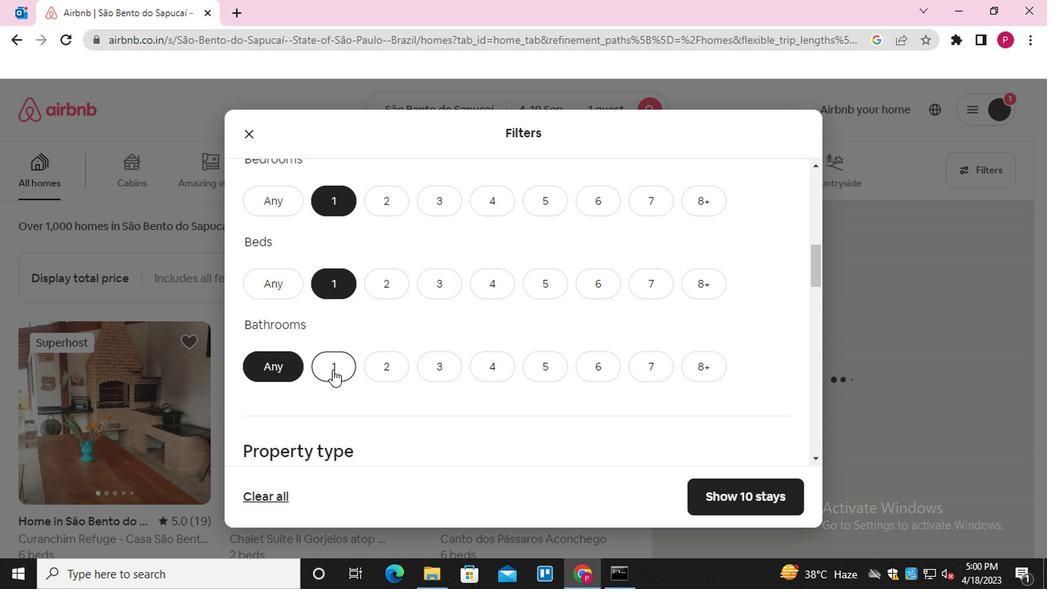 
Action: Mouse scrolled (355, 365) with delta (0, -1)
Screenshot: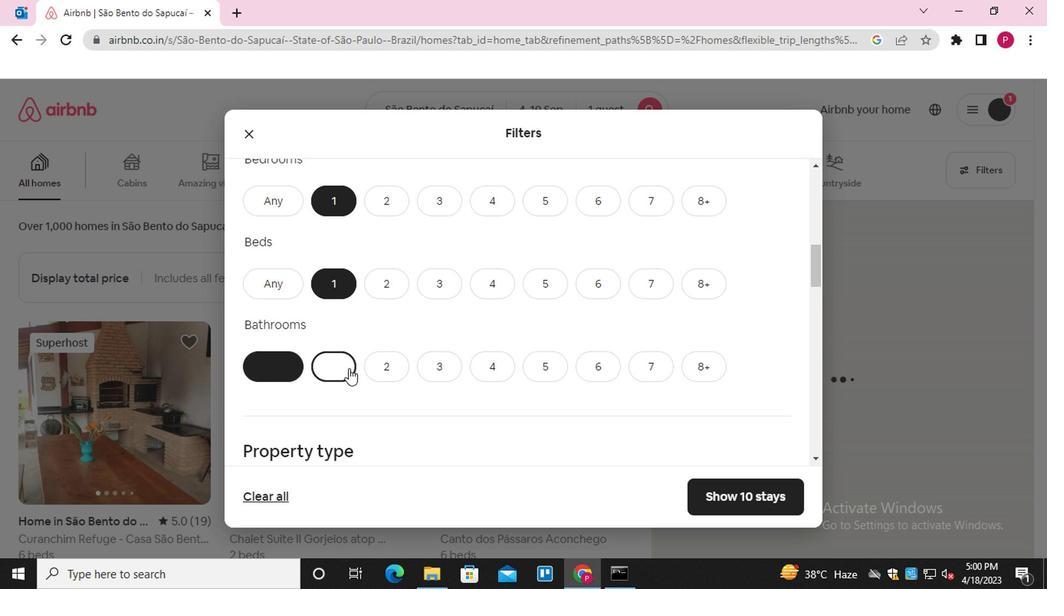 
Action: Mouse scrolled (355, 365) with delta (0, -1)
Screenshot: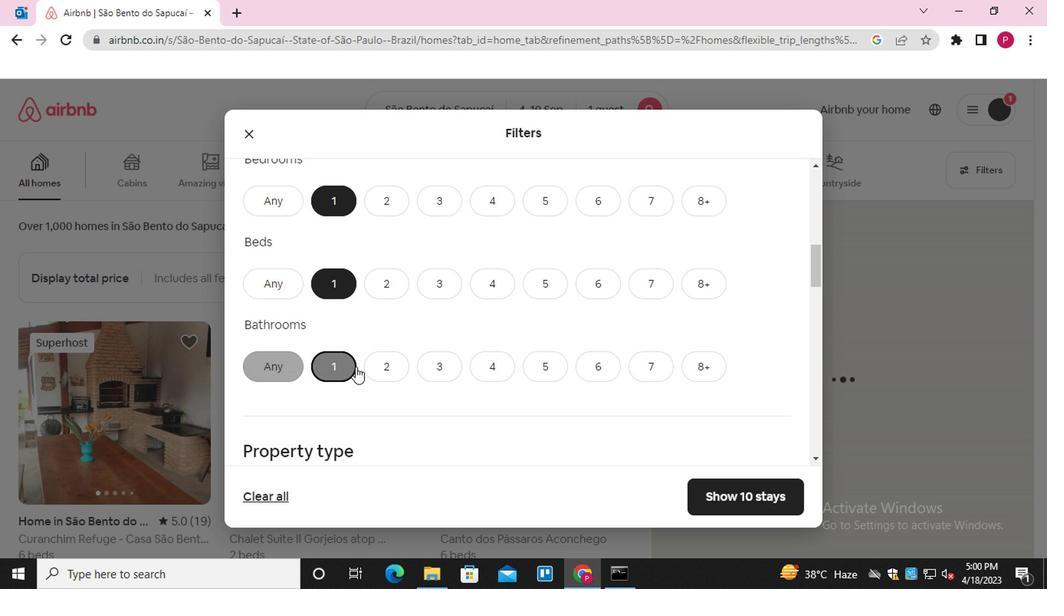 
Action: Mouse scrolled (355, 365) with delta (0, -1)
Screenshot: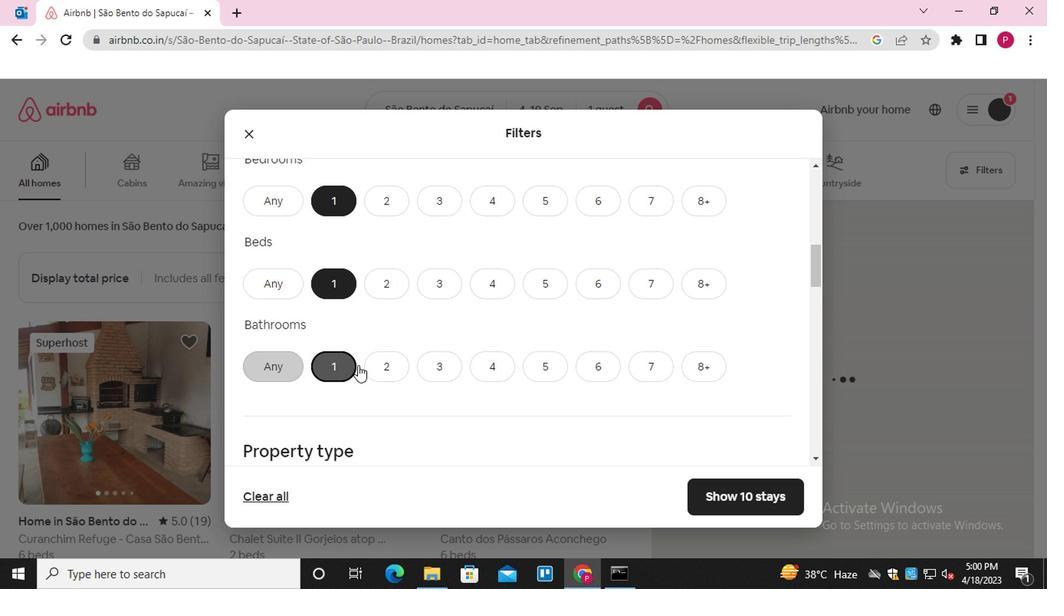 
Action: Mouse moved to (684, 300)
Screenshot: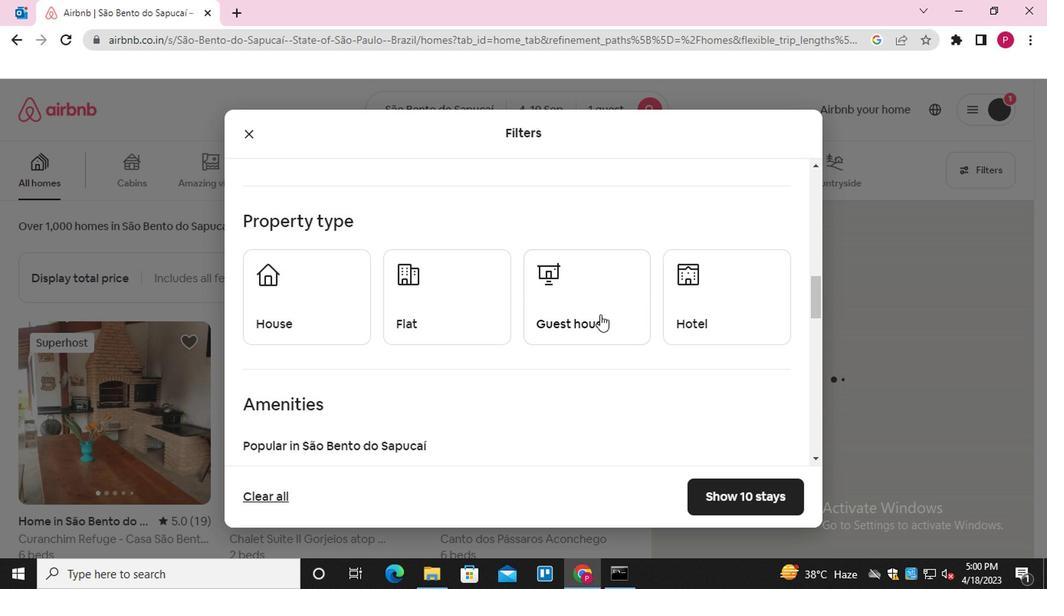 
Action: Mouse pressed left at (684, 300)
Screenshot: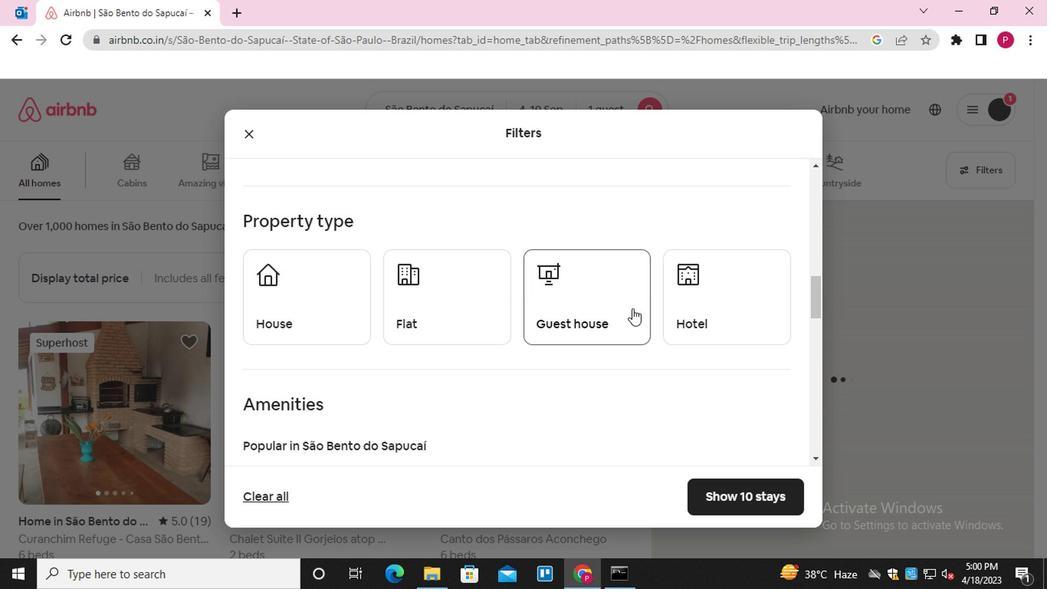 
Action: Mouse moved to (417, 403)
Screenshot: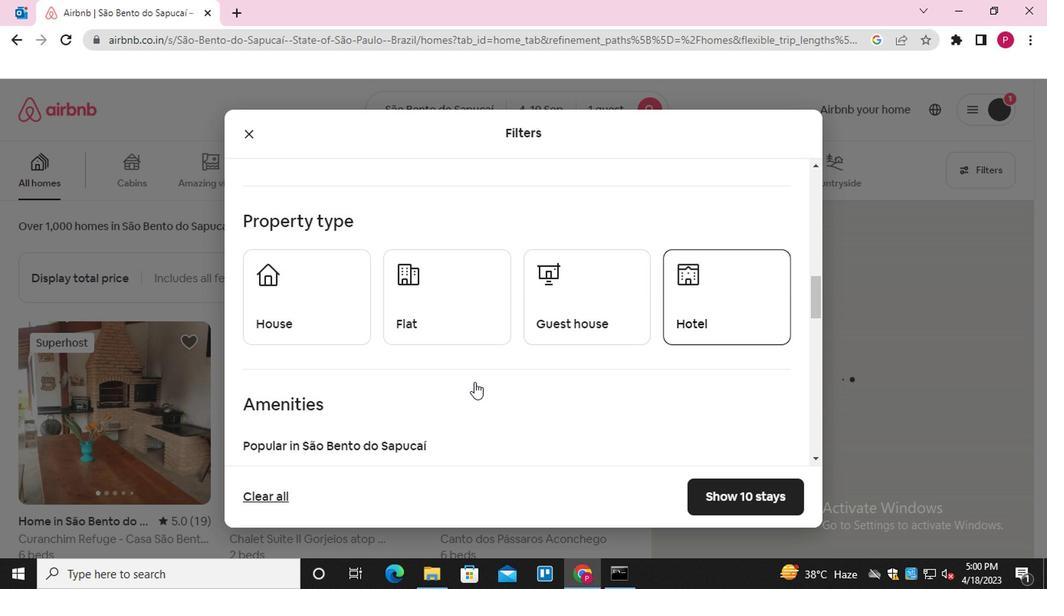 
Action: Mouse scrolled (417, 403) with delta (0, 0)
Screenshot: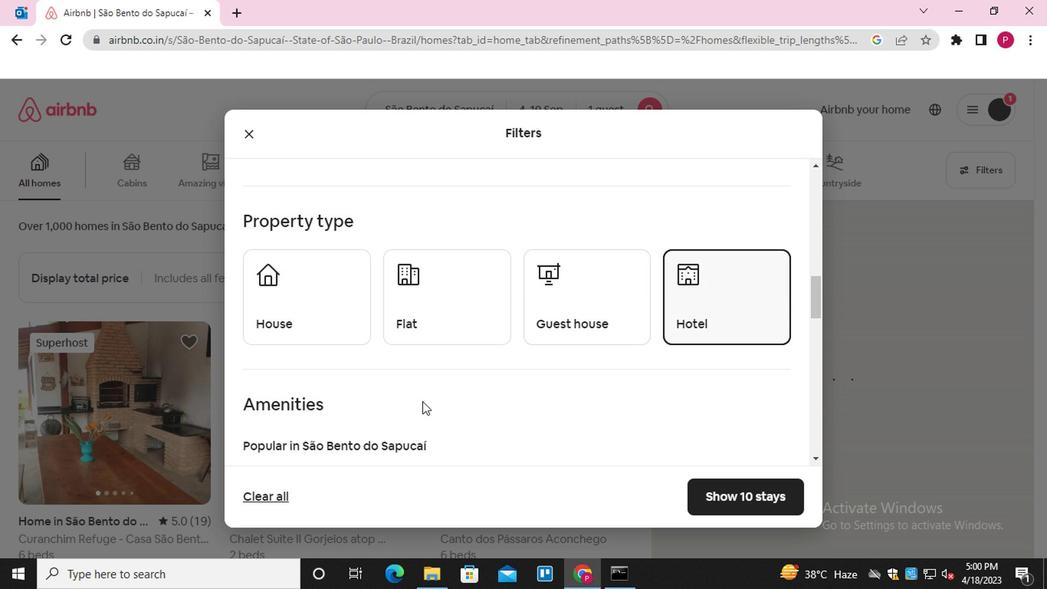 
Action: Mouse scrolled (417, 403) with delta (0, 0)
Screenshot: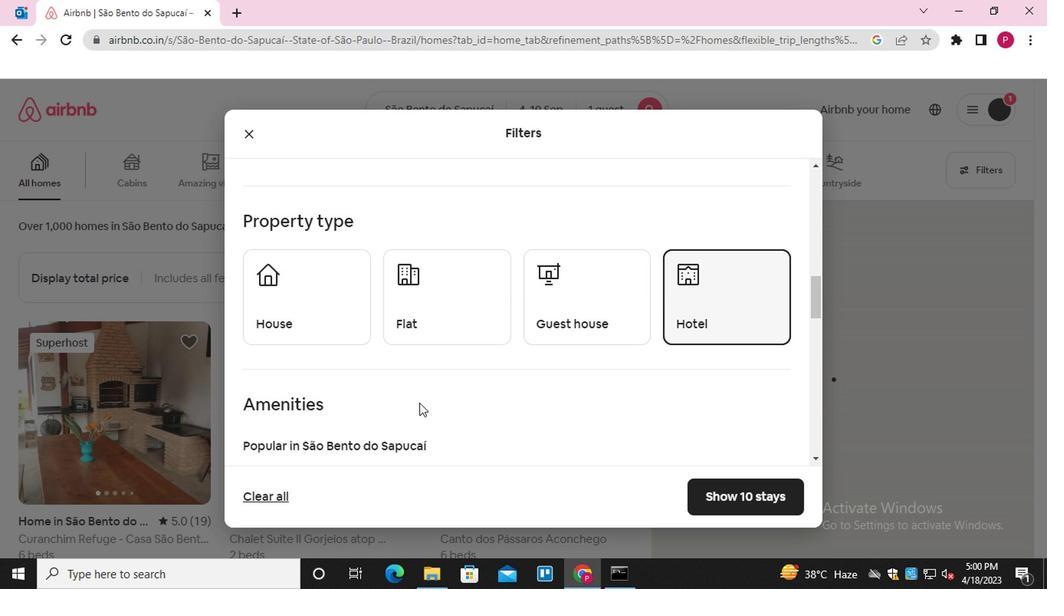 
Action: Mouse scrolled (417, 403) with delta (0, 0)
Screenshot: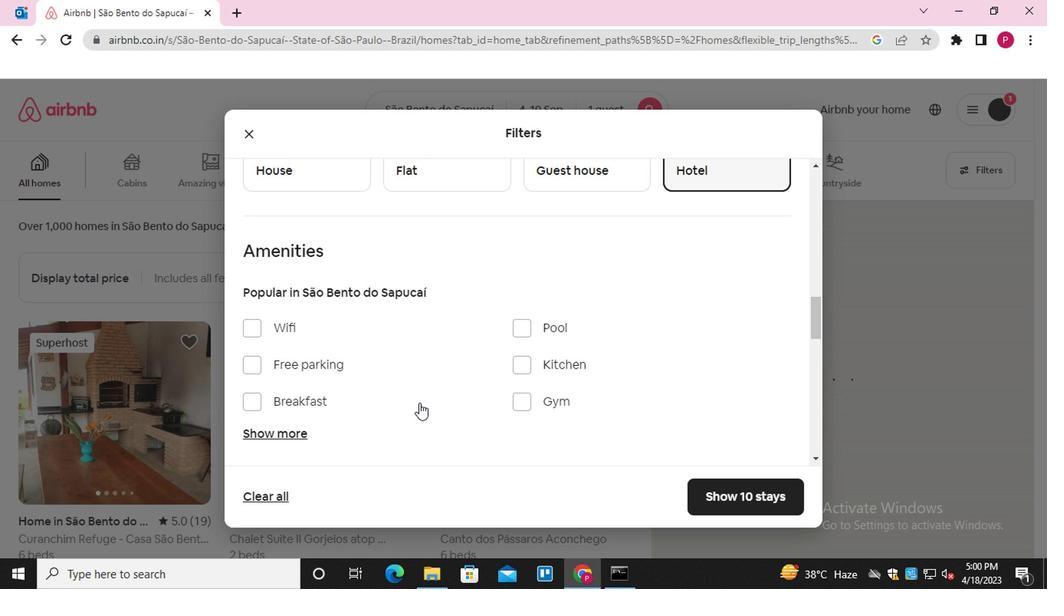 
Action: Mouse scrolled (417, 403) with delta (0, 0)
Screenshot: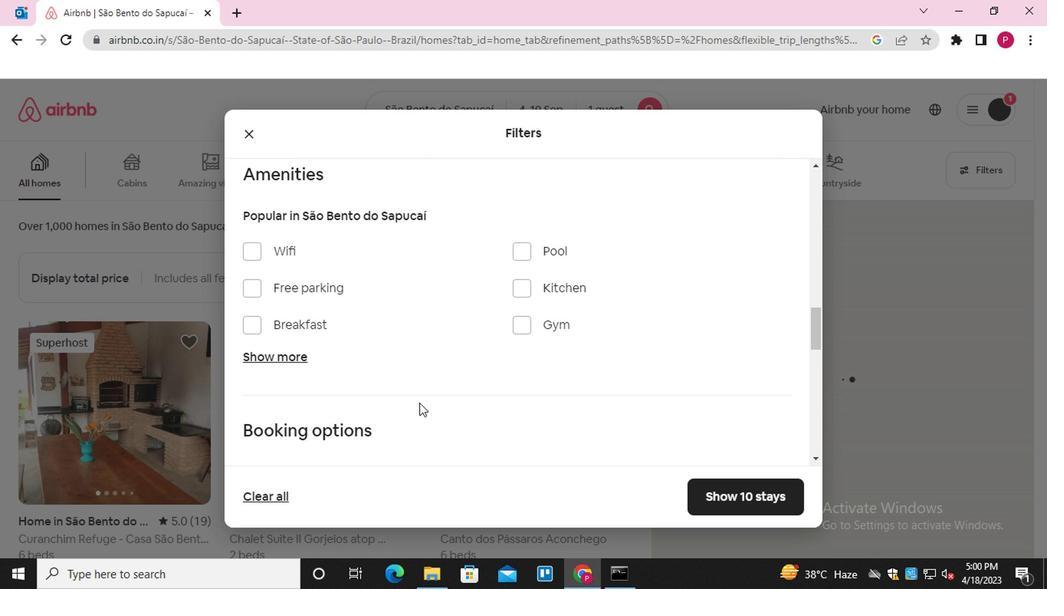 
Action: Mouse scrolled (417, 403) with delta (0, 0)
Screenshot: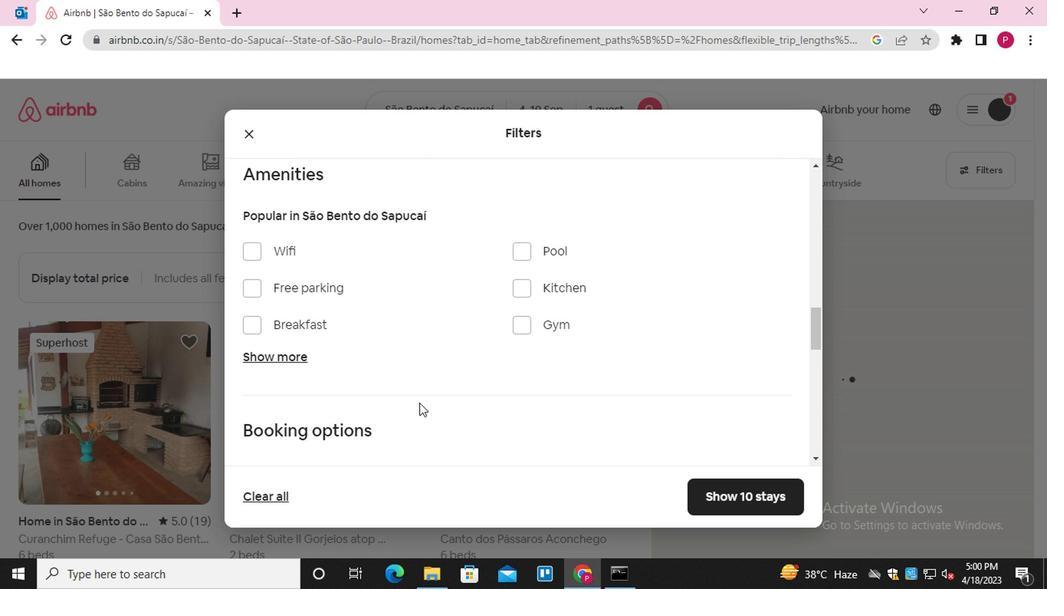 
Action: Mouse moved to (417, 403)
Screenshot: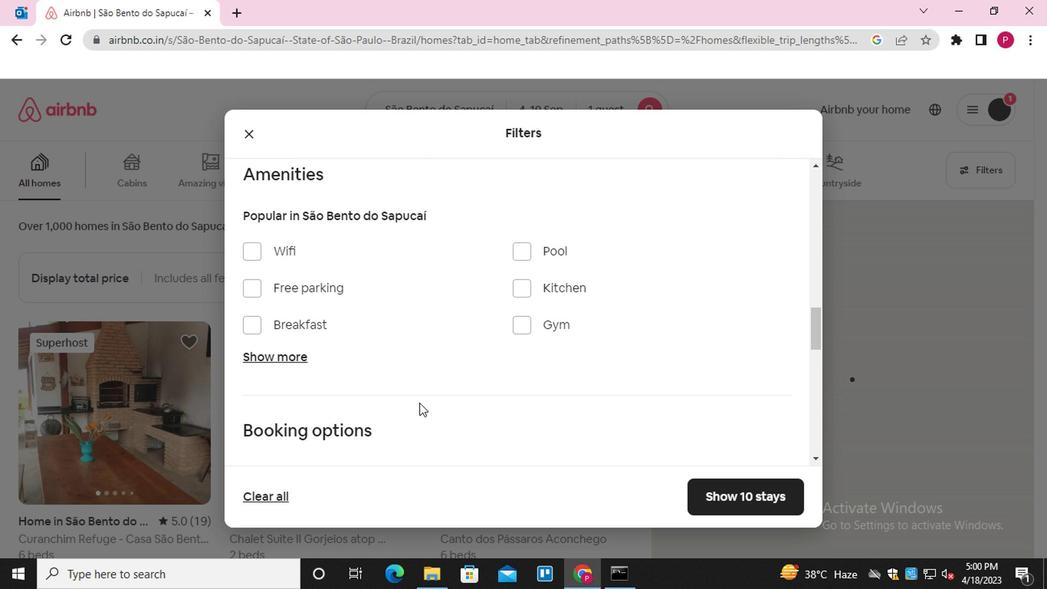 
Action: Mouse scrolled (417, 403) with delta (0, 0)
Screenshot: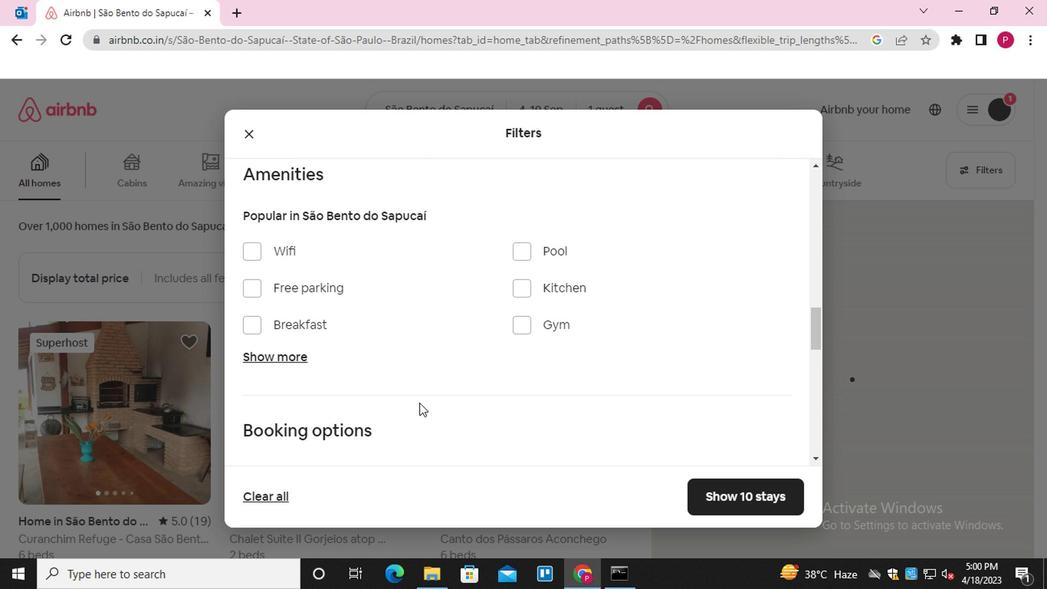 
Action: Mouse moved to (764, 305)
Screenshot: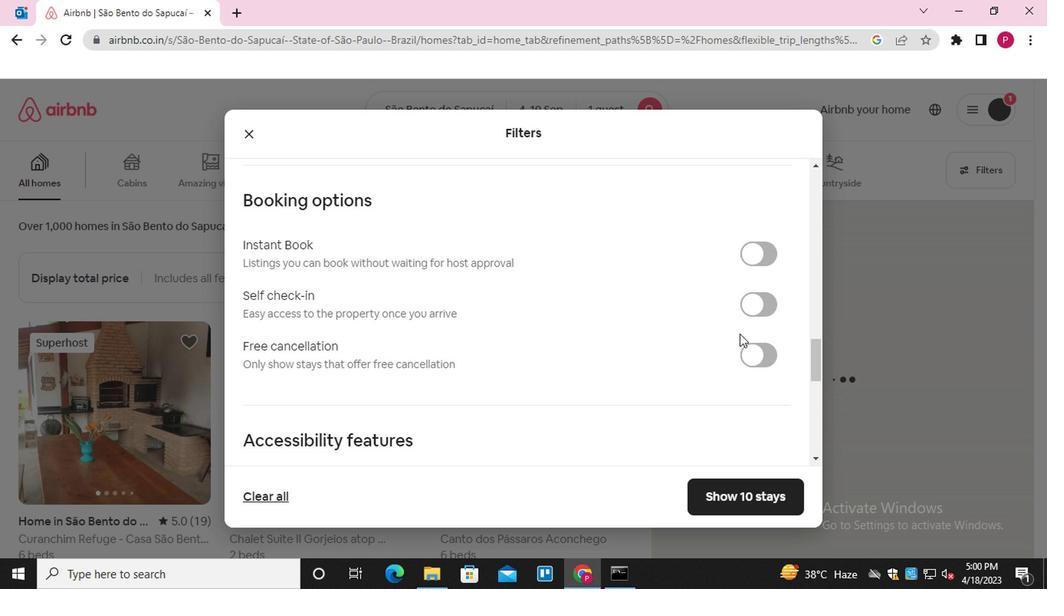 
Action: Mouse pressed left at (764, 305)
Screenshot: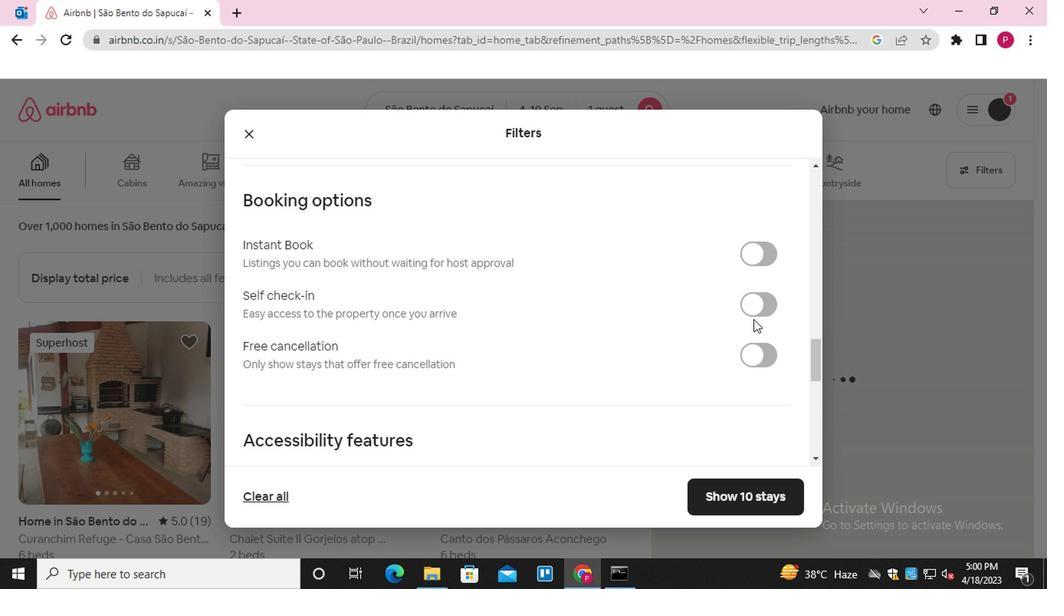 
Action: Mouse moved to (439, 379)
Screenshot: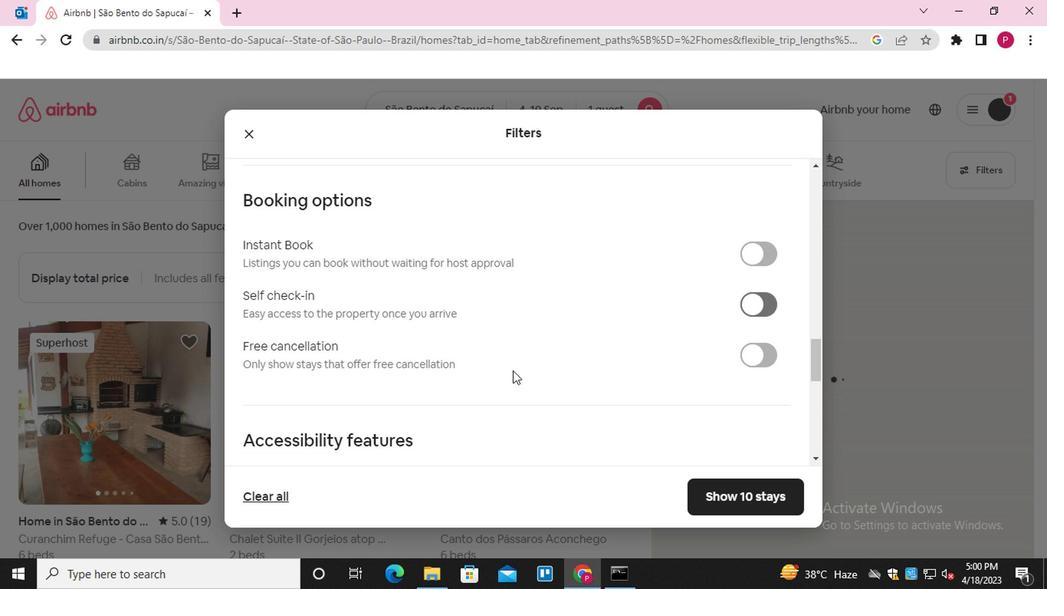 
Action: Mouse scrolled (439, 378) with delta (0, -1)
Screenshot: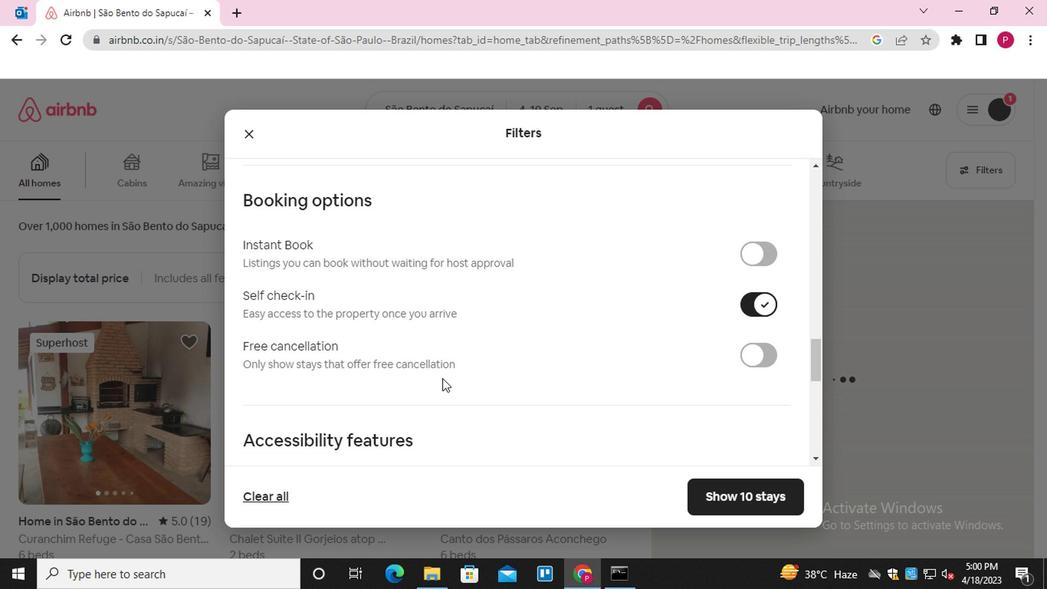 
Action: Mouse moved to (439, 379)
Screenshot: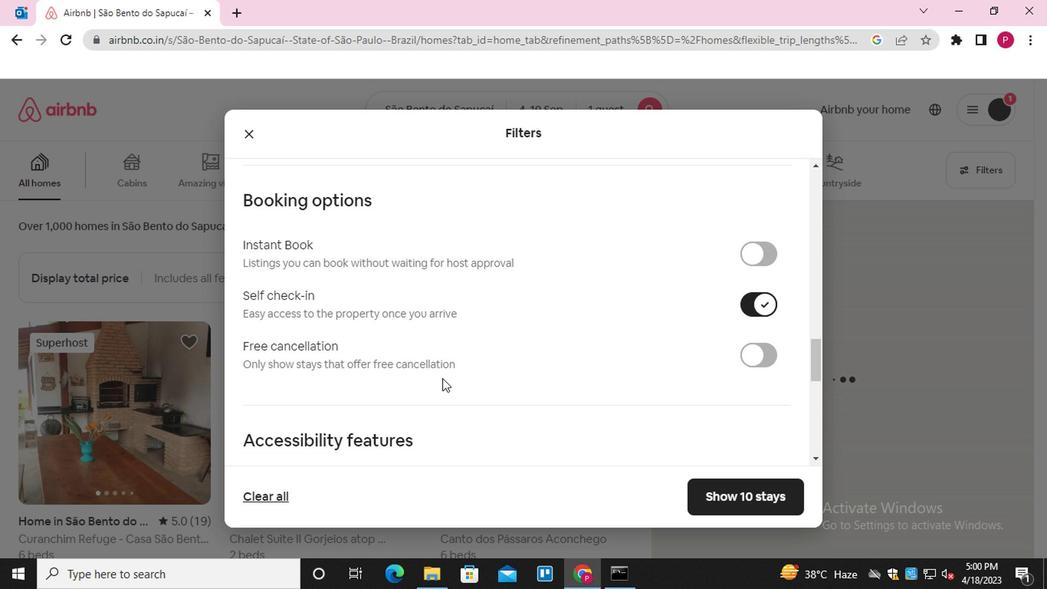 
Action: Mouse scrolled (439, 378) with delta (0, -1)
Screenshot: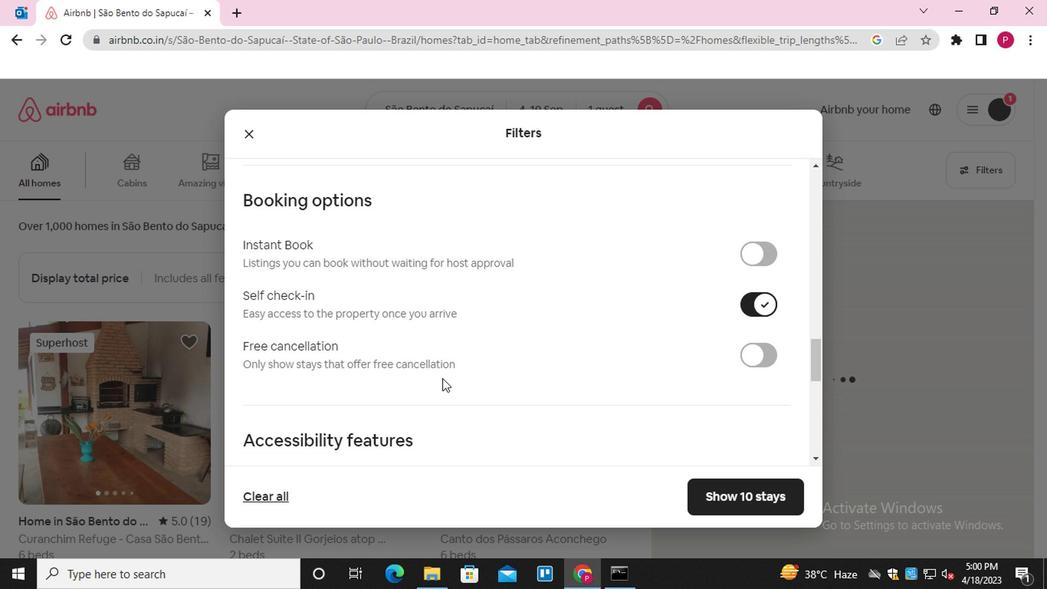 
Action: Mouse scrolled (439, 378) with delta (0, -1)
Screenshot: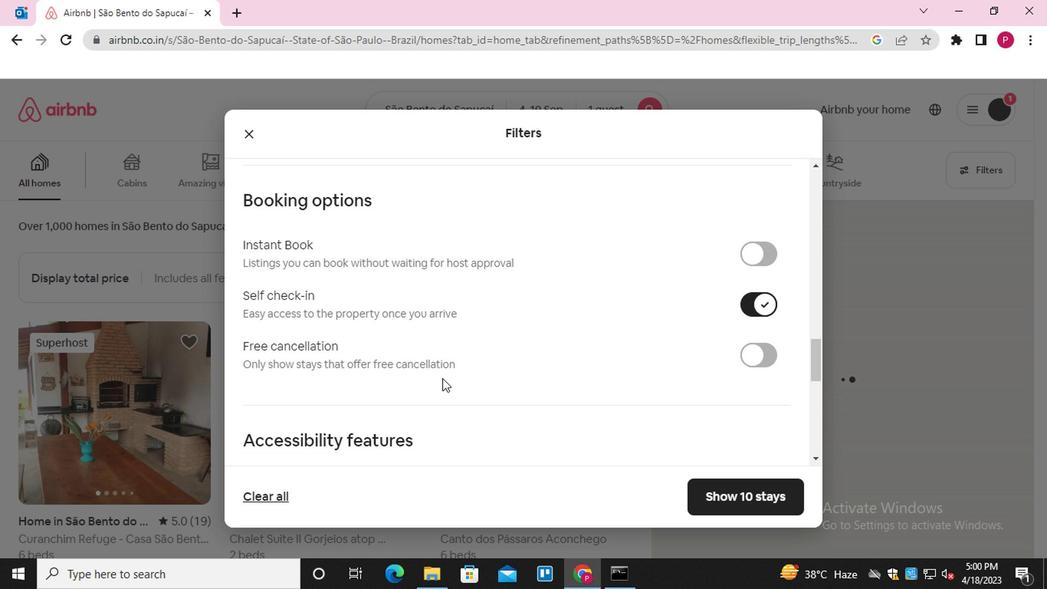 
Action: Mouse scrolled (439, 378) with delta (0, -1)
Screenshot: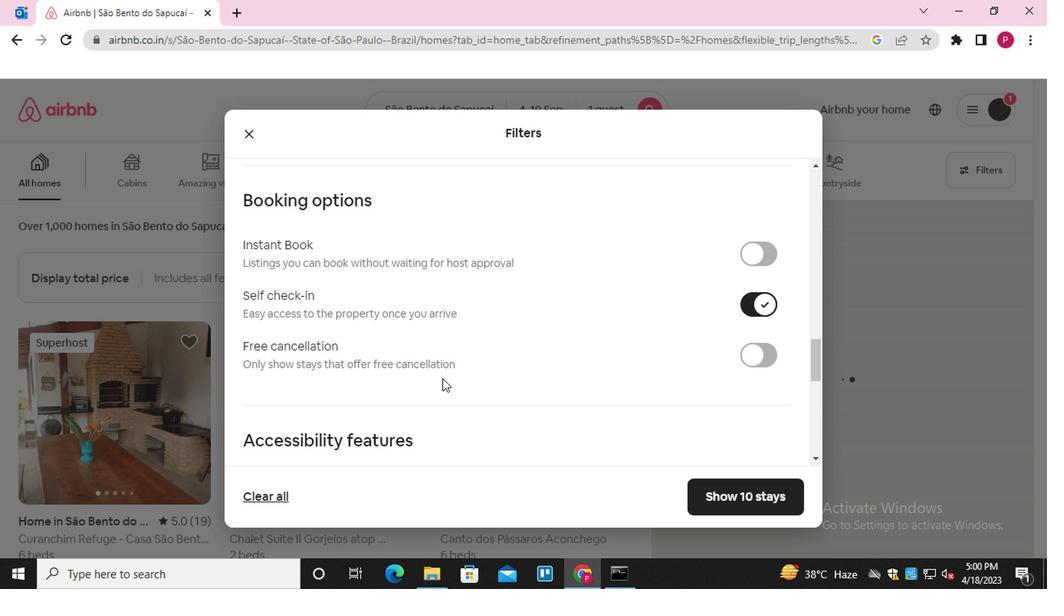 
Action: Mouse scrolled (439, 378) with delta (0, -1)
Screenshot: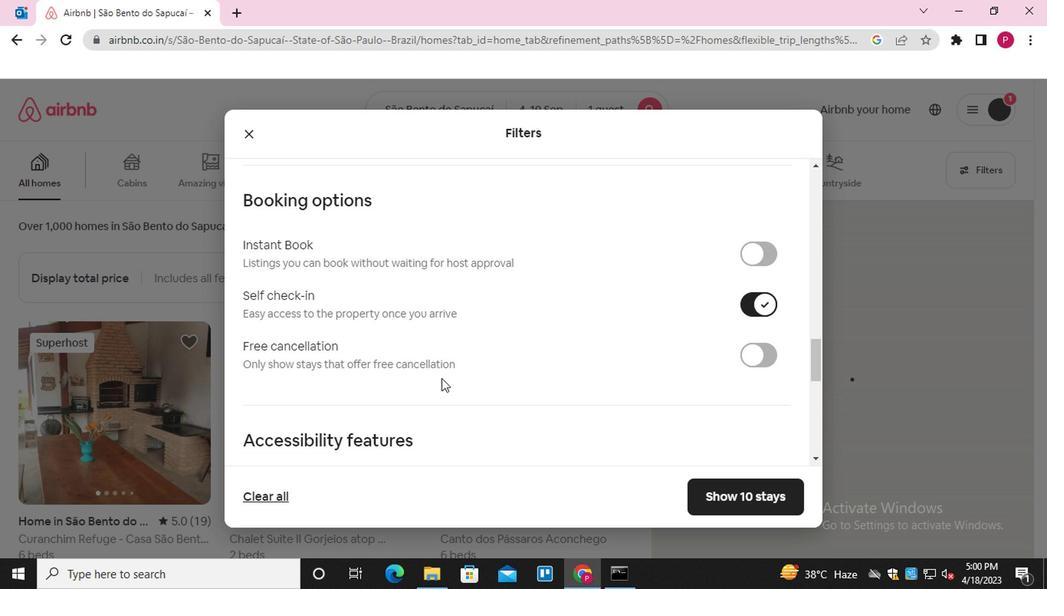 
Action: Mouse scrolled (439, 378) with delta (0, -1)
Screenshot: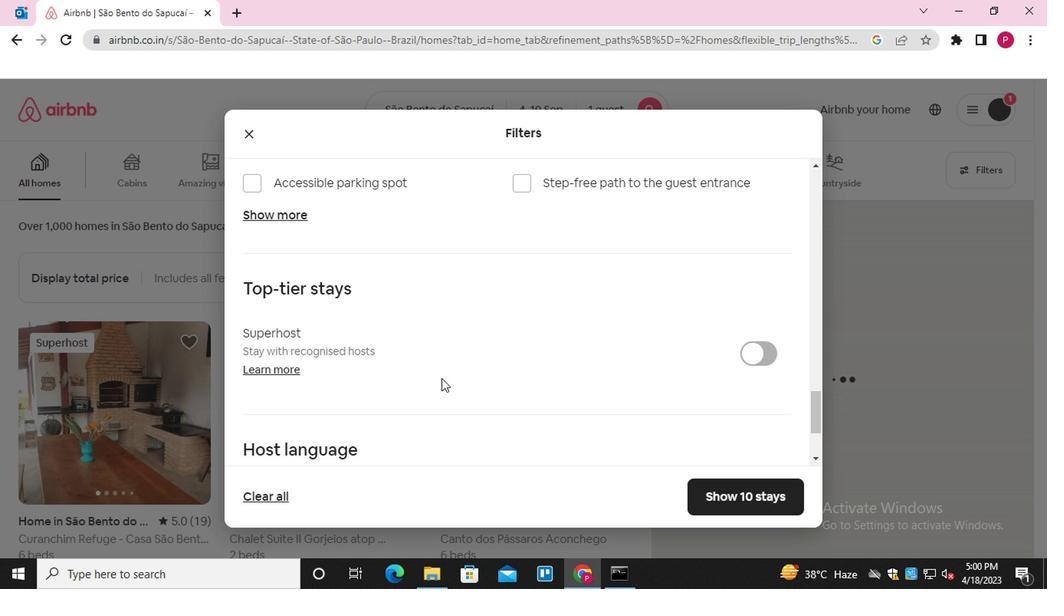 
Action: Mouse scrolled (439, 378) with delta (0, -1)
Screenshot: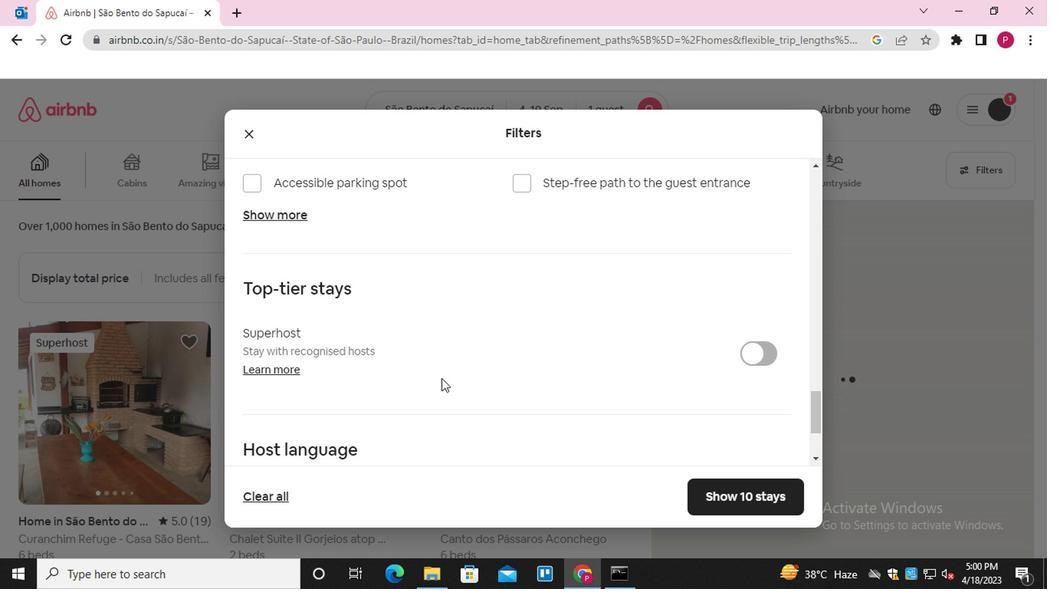 
Action: Mouse moved to (707, 503)
Screenshot: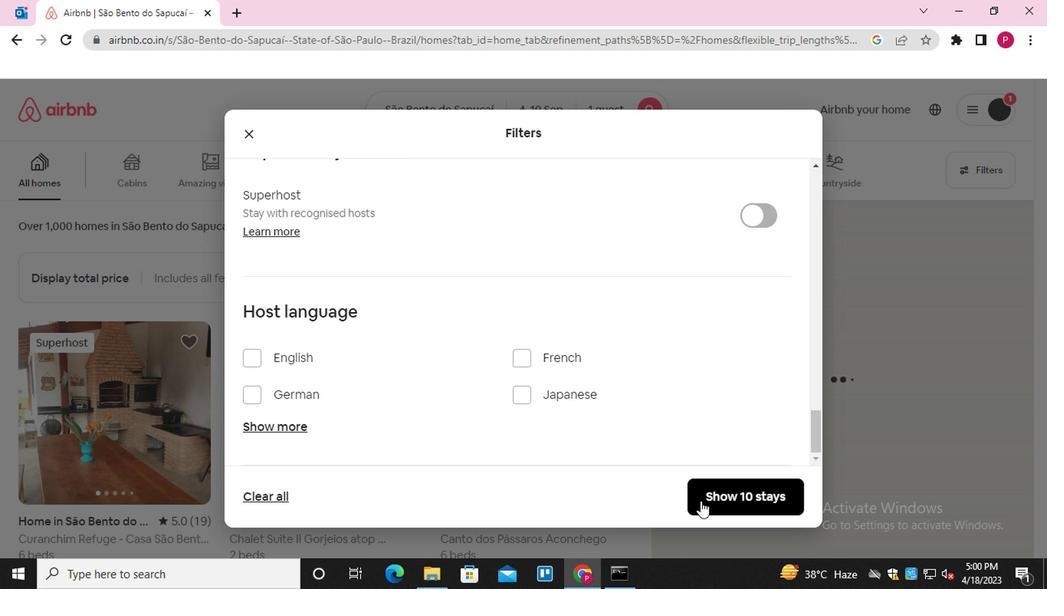 
Action: Mouse pressed left at (707, 503)
Screenshot: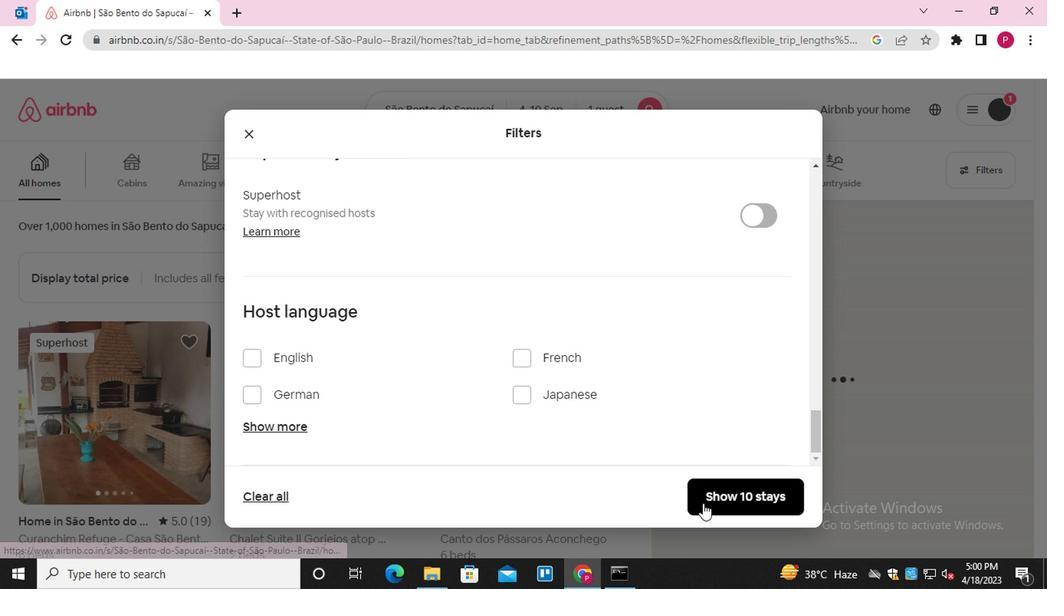 
Action: Mouse moved to (318, 419)
Screenshot: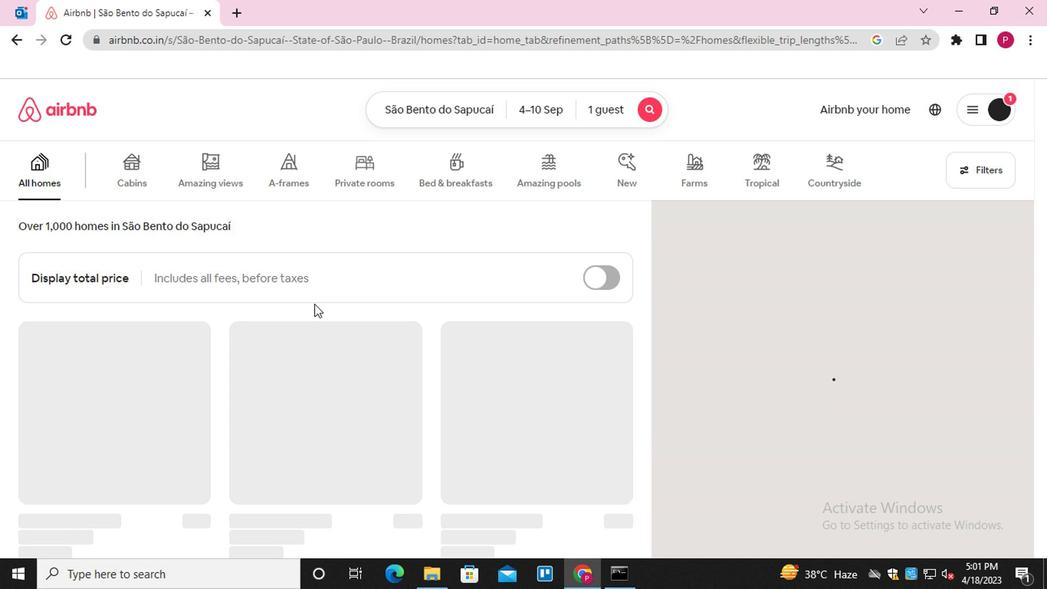 
Action: Mouse scrolled (318, 419) with delta (0, 0)
Screenshot: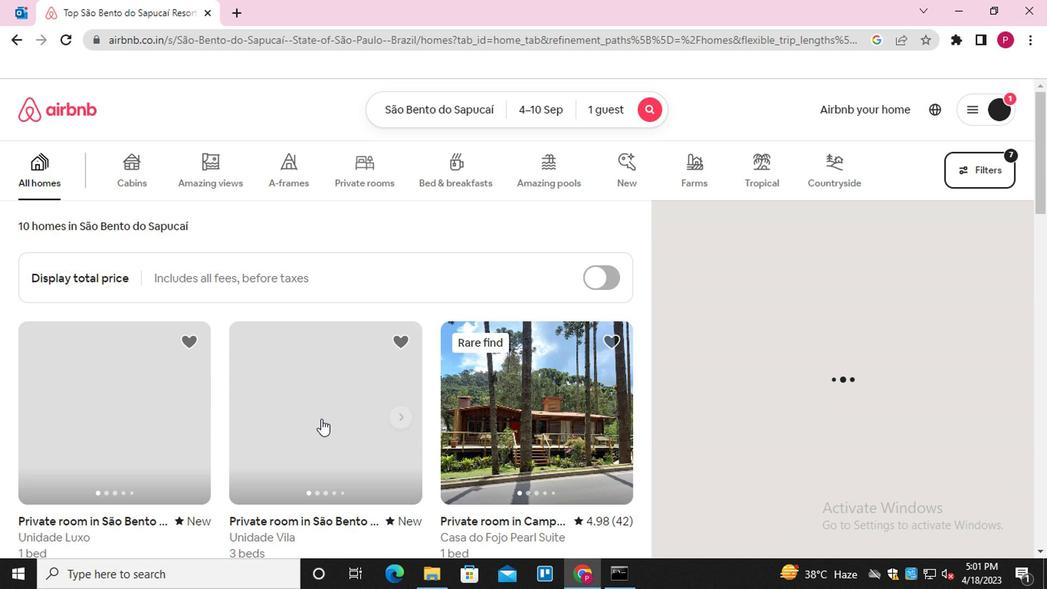 
Action: Mouse scrolled (318, 419) with delta (0, 0)
Screenshot: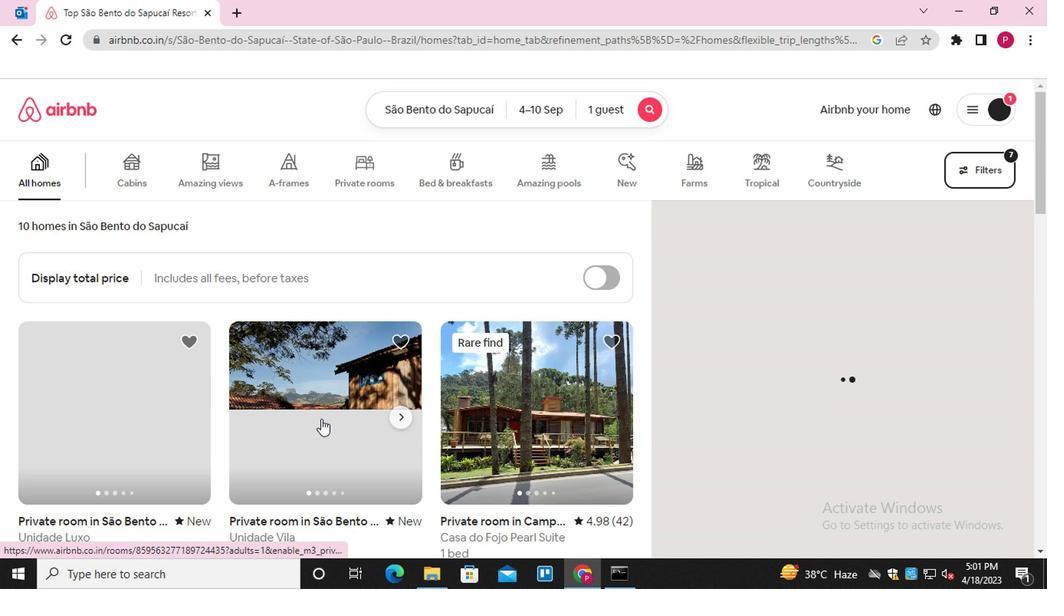 
